 Task: Look for space in Zafarwāl, Pakistan from 7th July, 2023 to 15th July, 2023 for 6 adults in price range Rs.15000 to Rs.20000. Place can be entire place with 3 bedrooms having 3 beds and 3 bathrooms. Property type can be house, flat, guest house. Booking option can be shelf check-in. Required host language is English.
Action: Mouse moved to (448, 112)
Screenshot: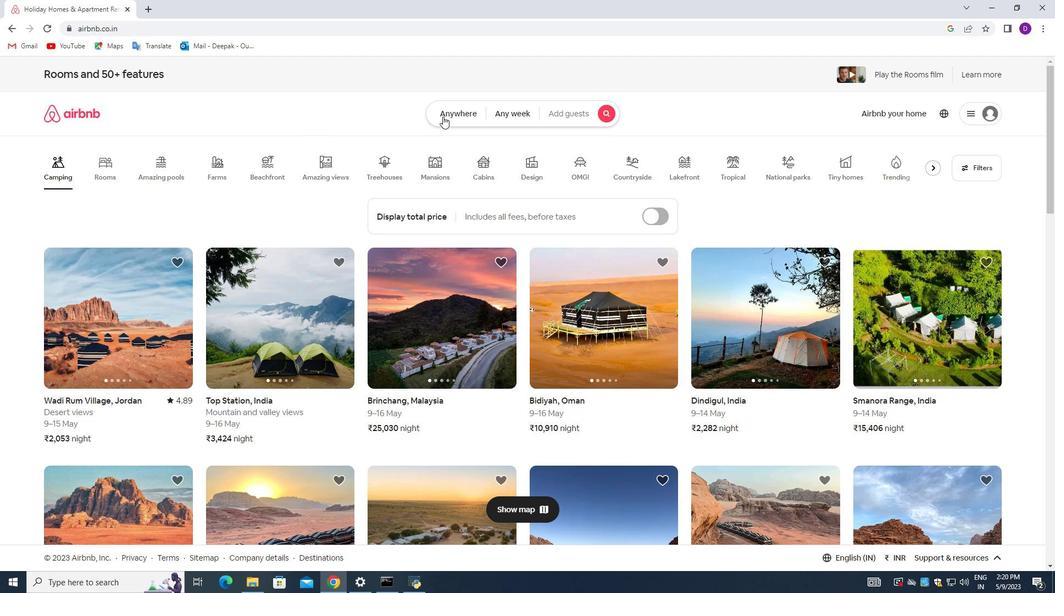 
Action: Mouse pressed left at (448, 112)
Screenshot: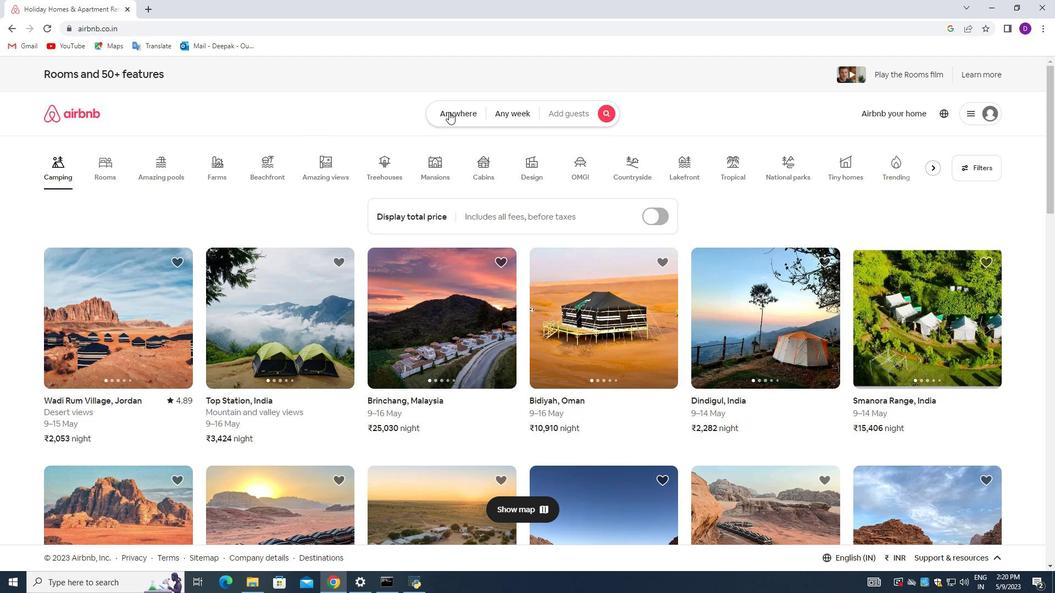 
Action: Mouse moved to (345, 158)
Screenshot: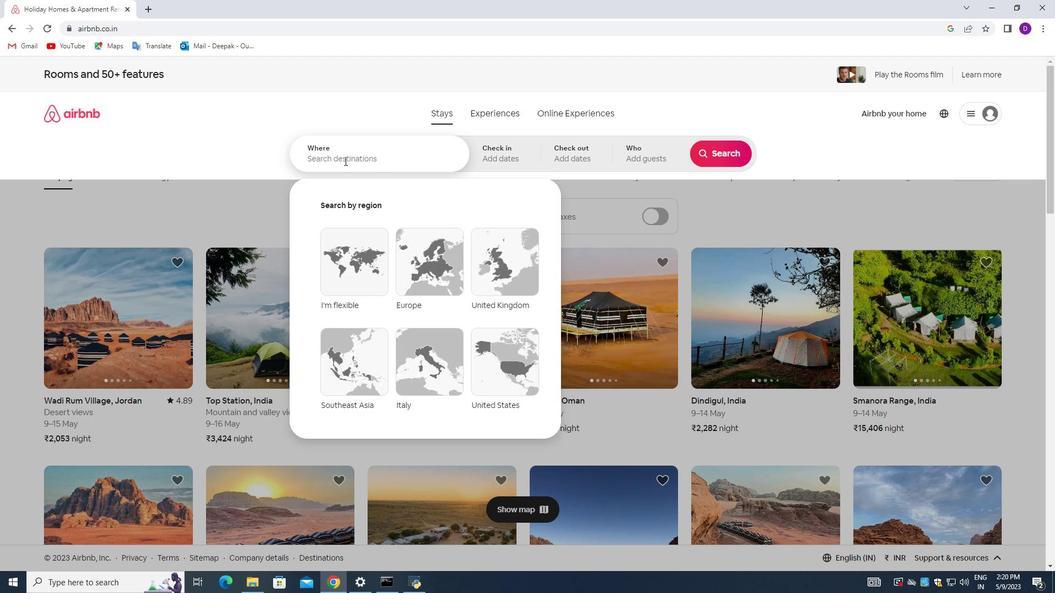
Action: Mouse pressed left at (345, 158)
Screenshot: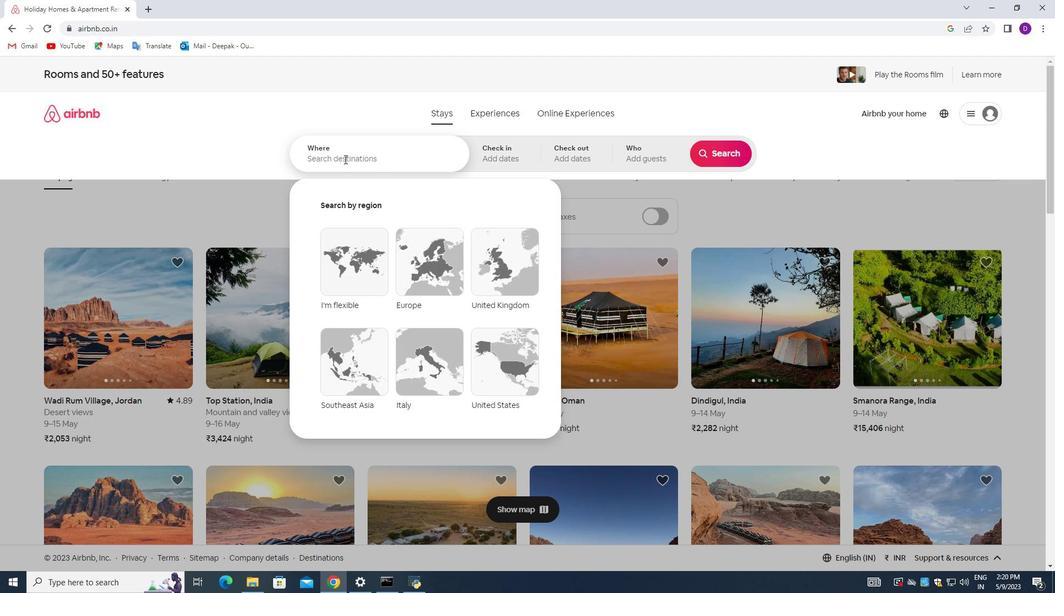 
Action: Mouse moved to (178, 246)
Screenshot: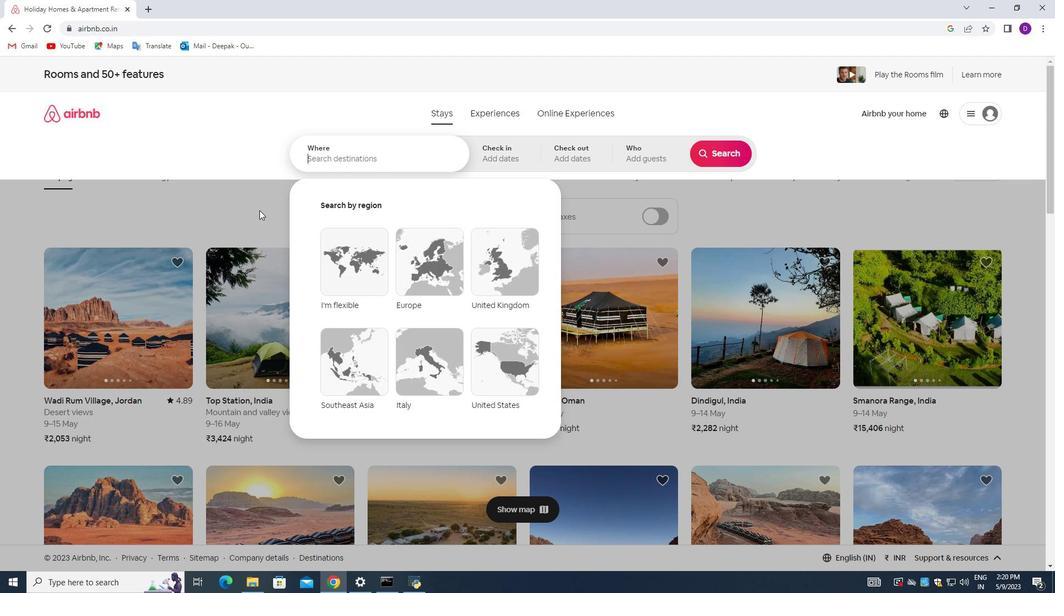 
Action: Key pressed <Key.shift_r>Zafarwal,<Key.space><Key.shift>Pakistan<Key.enter>
Screenshot: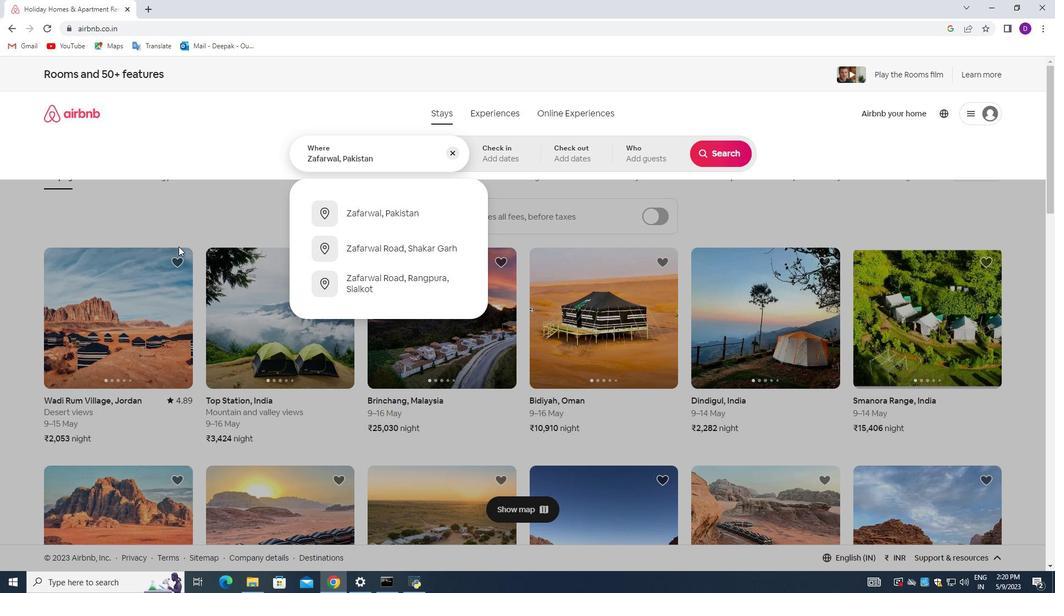 
Action: Mouse moved to (709, 243)
Screenshot: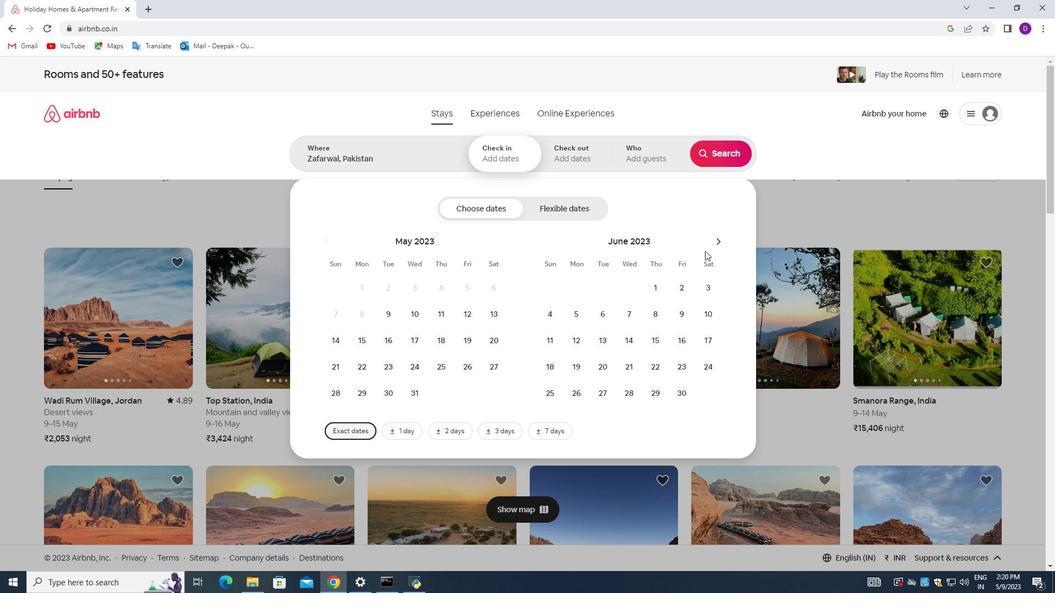 
Action: Mouse pressed left at (709, 243)
Screenshot: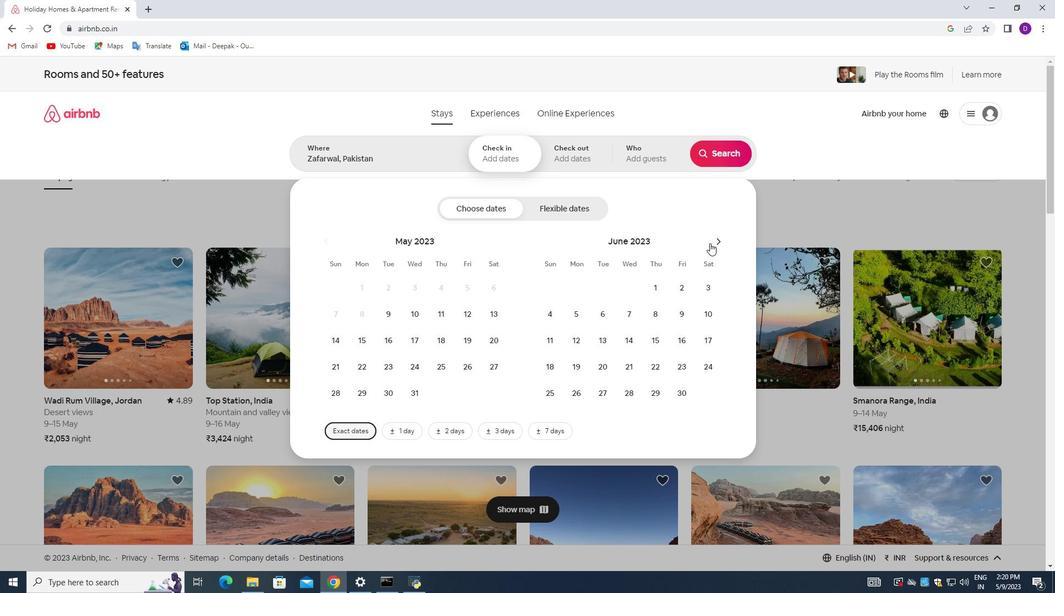 
Action: Mouse moved to (720, 244)
Screenshot: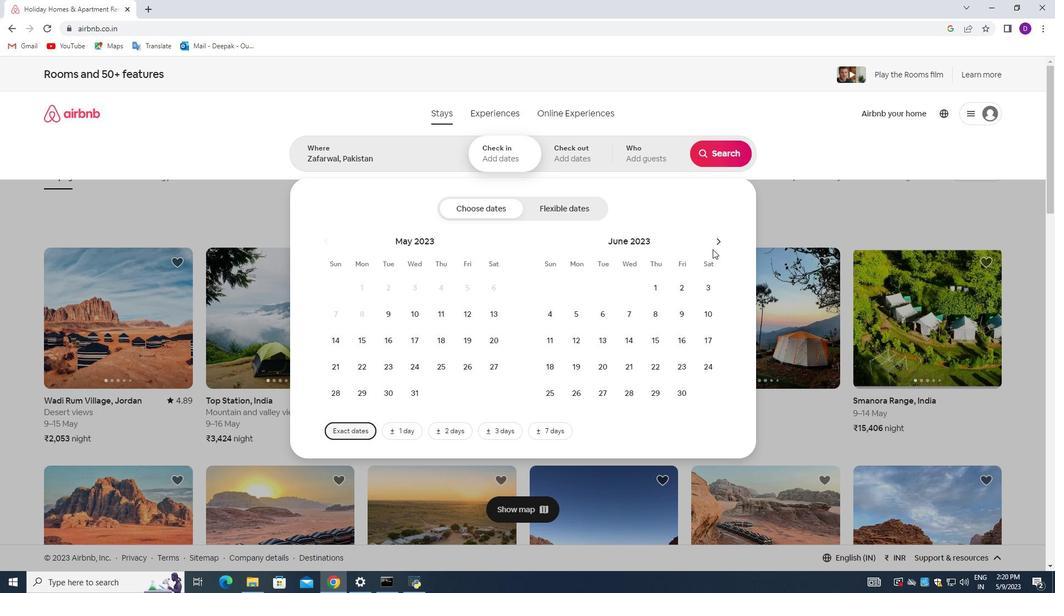 
Action: Mouse pressed left at (720, 244)
Screenshot: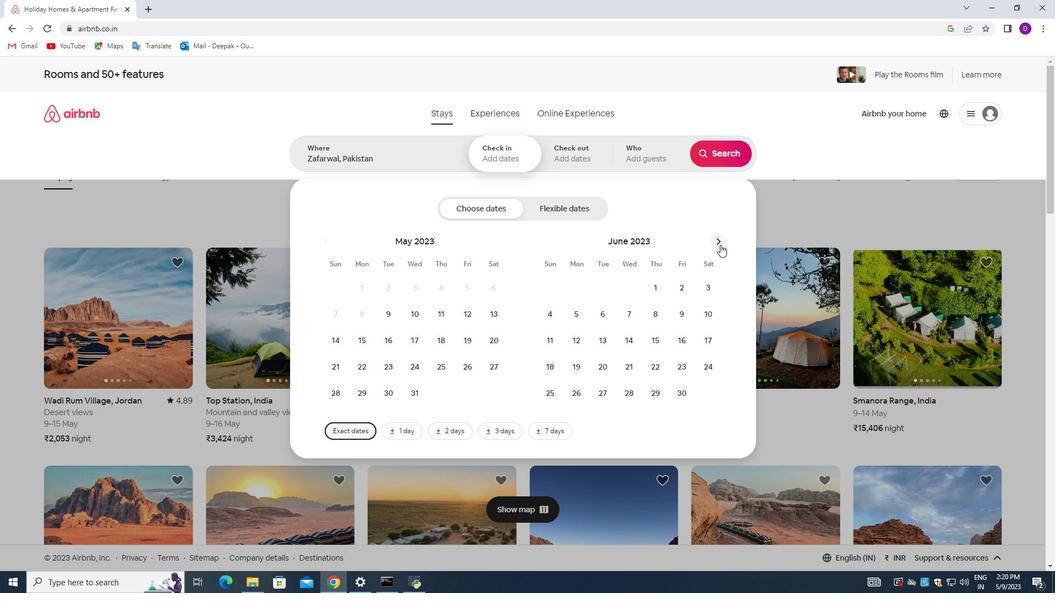 
Action: Mouse moved to (681, 312)
Screenshot: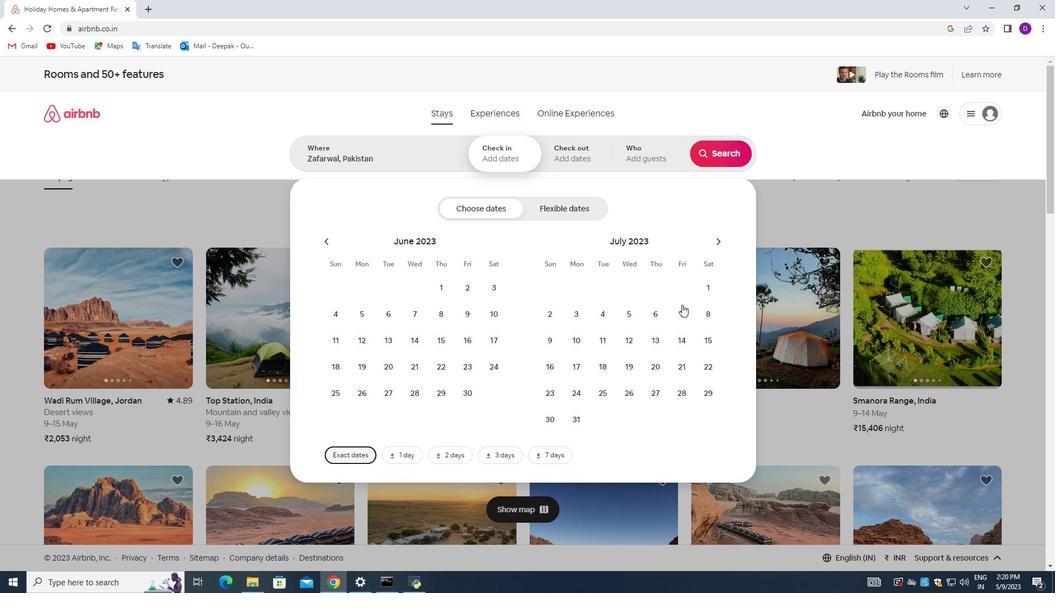 
Action: Mouse pressed left at (681, 312)
Screenshot: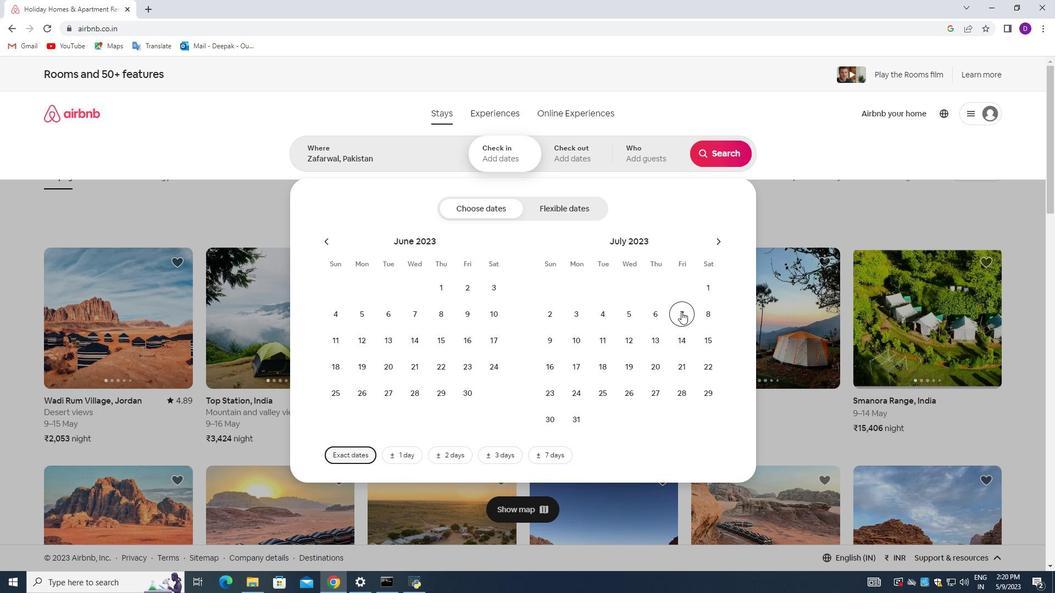 
Action: Mouse moved to (701, 337)
Screenshot: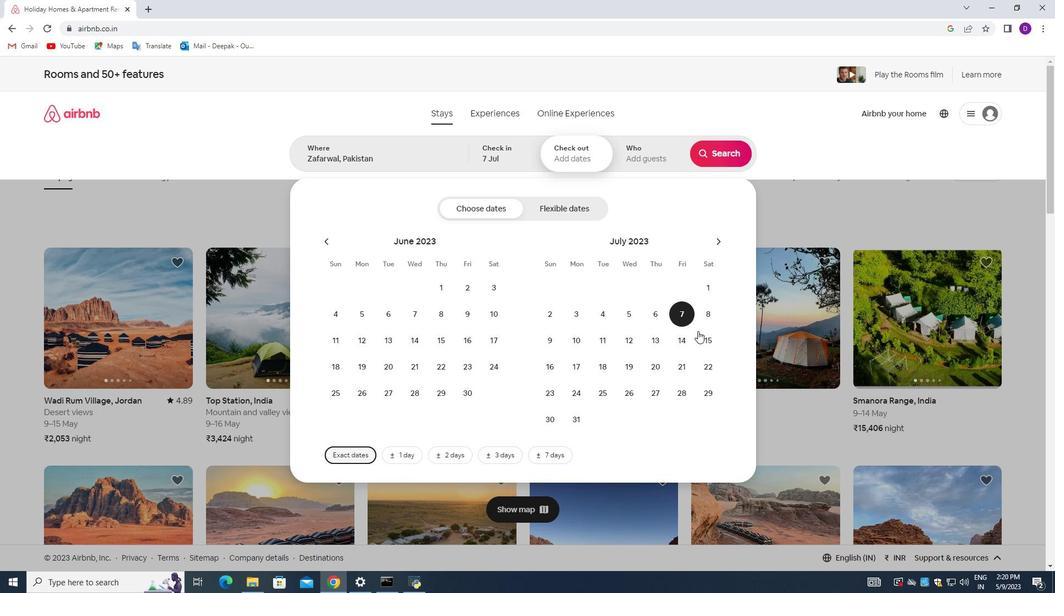 
Action: Mouse pressed left at (701, 337)
Screenshot: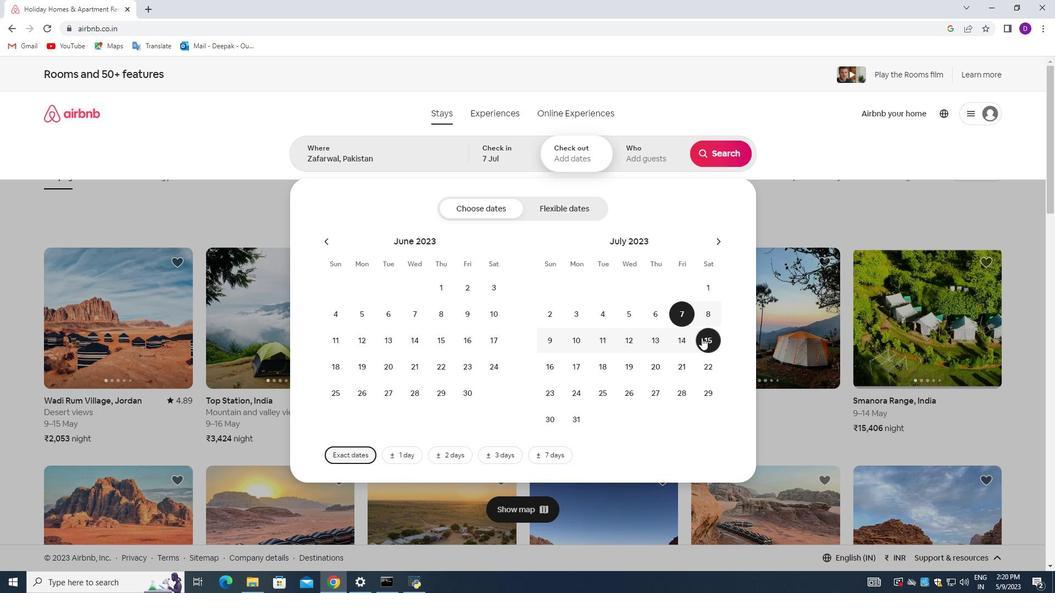 
Action: Mouse moved to (643, 157)
Screenshot: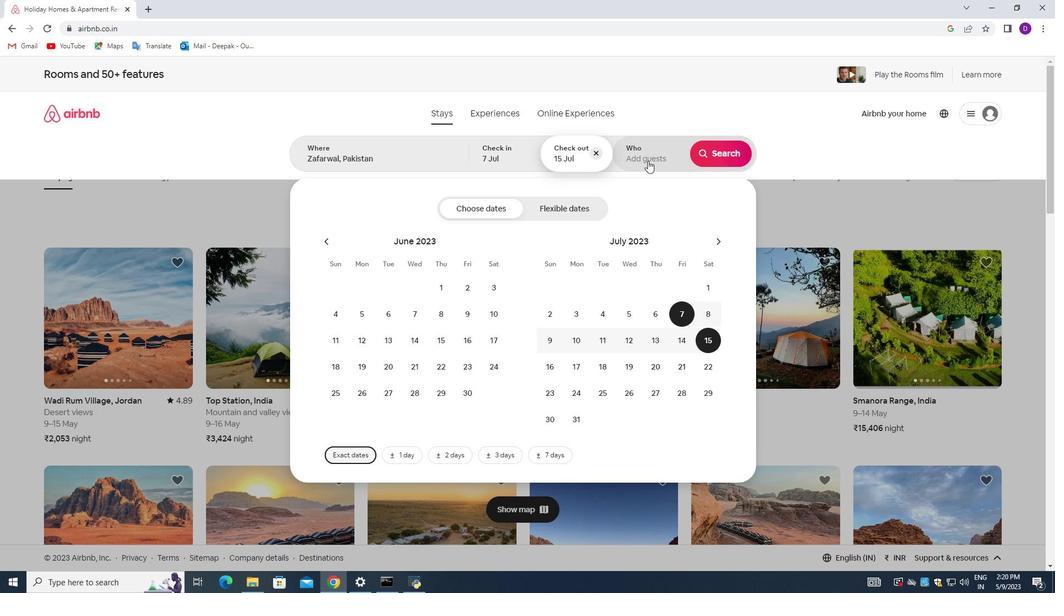 
Action: Mouse pressed left at (643, 157)
Screenshot: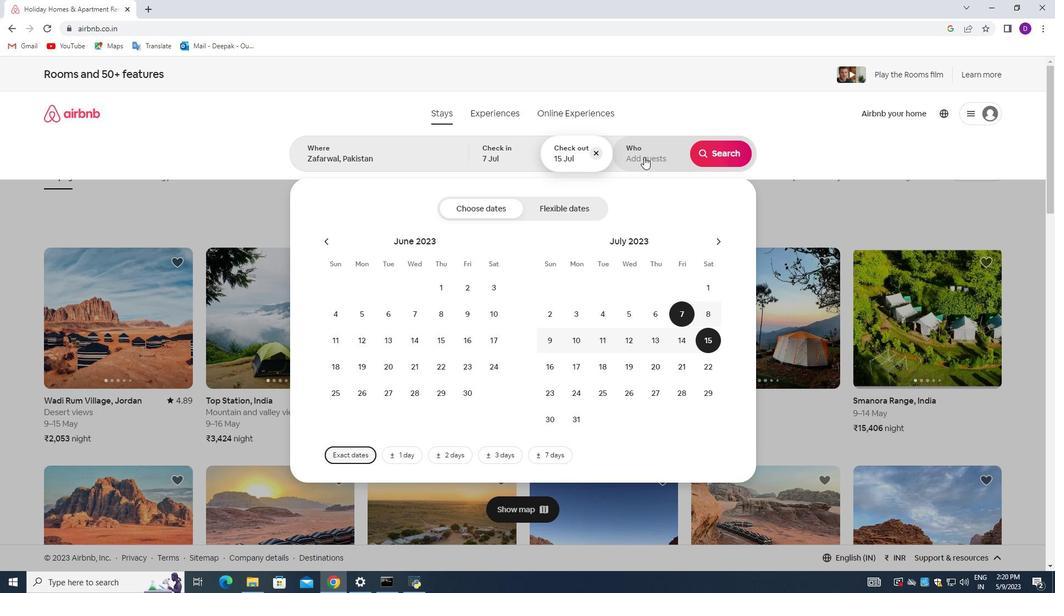 
Action: Mouse moved to (721, 211)
Screenshot: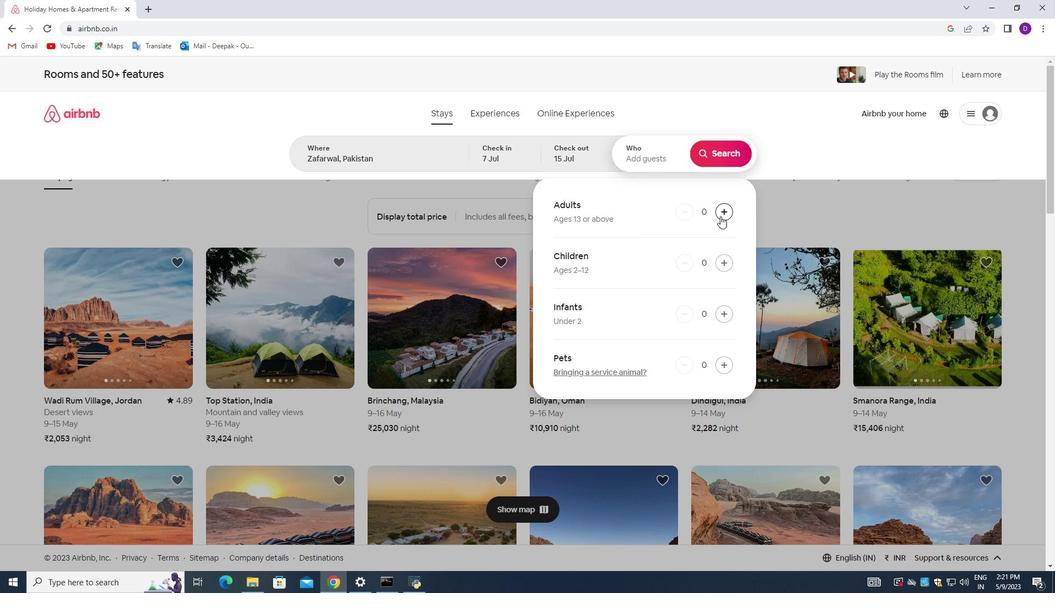 
Action: Mouse pressed left at (721, 211)
Screenshot: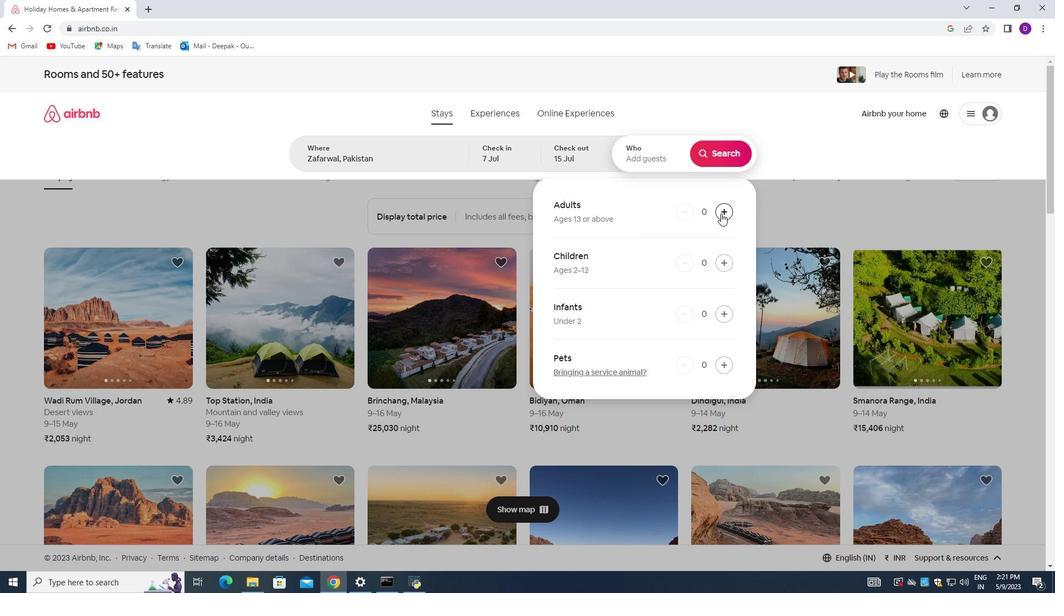 
Action: Mouse pressed left at (721, 211)
Screenshot: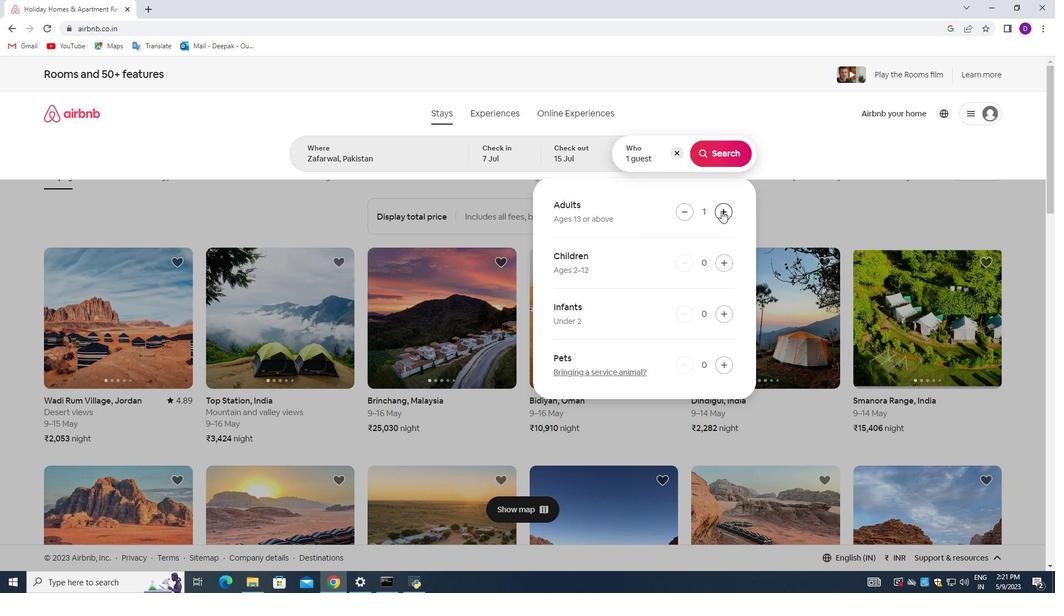 
Action: Mouse pressed left at (721, 211)
Screenshot: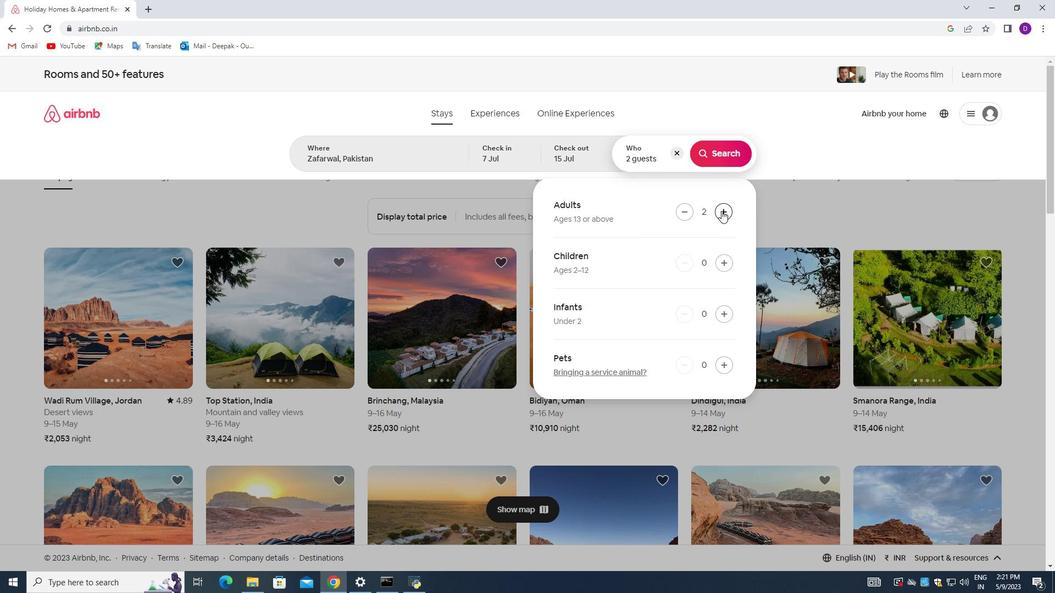 
Action: Mouse pressed left at (721, 211)
Screenshot: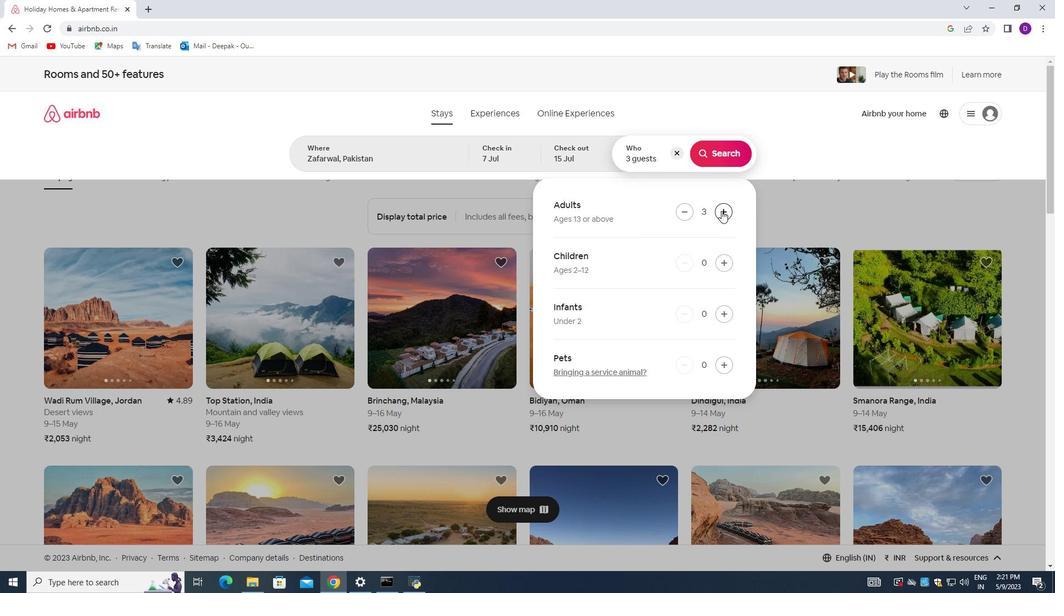 
Action: Mouse pressed left at (721, 211)
Screenshot: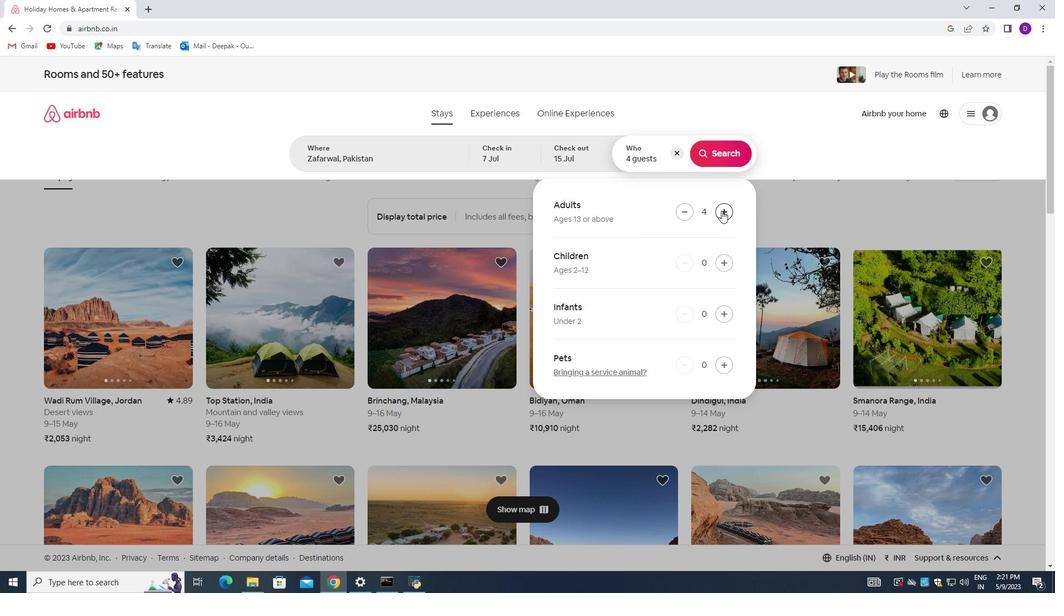 
Action: Mouse pressed left at (721, 211)
Screenshot: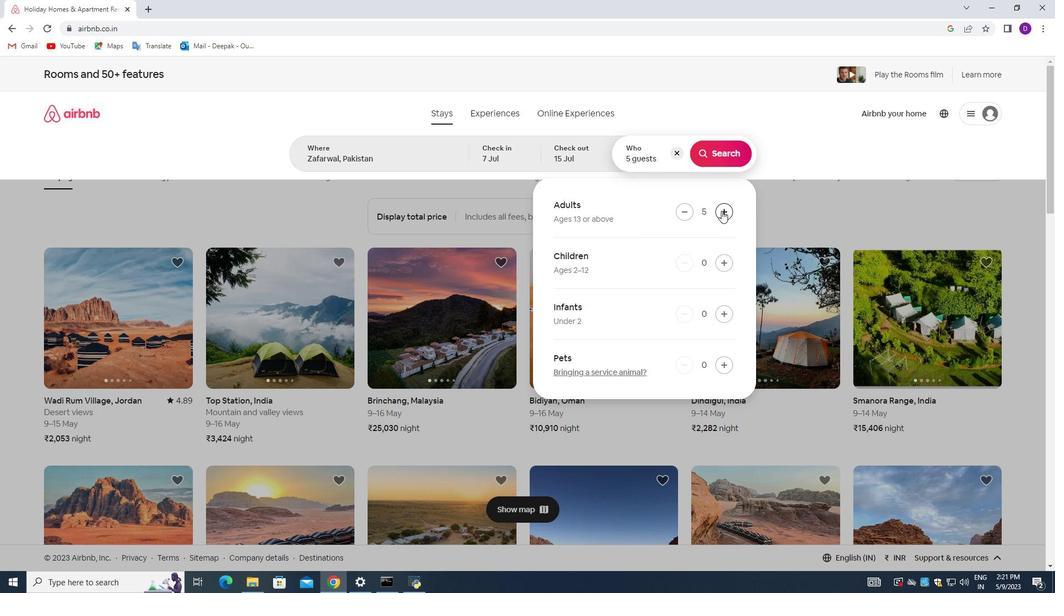 
Action: Mouse moved to (725, 146)
Screenshot: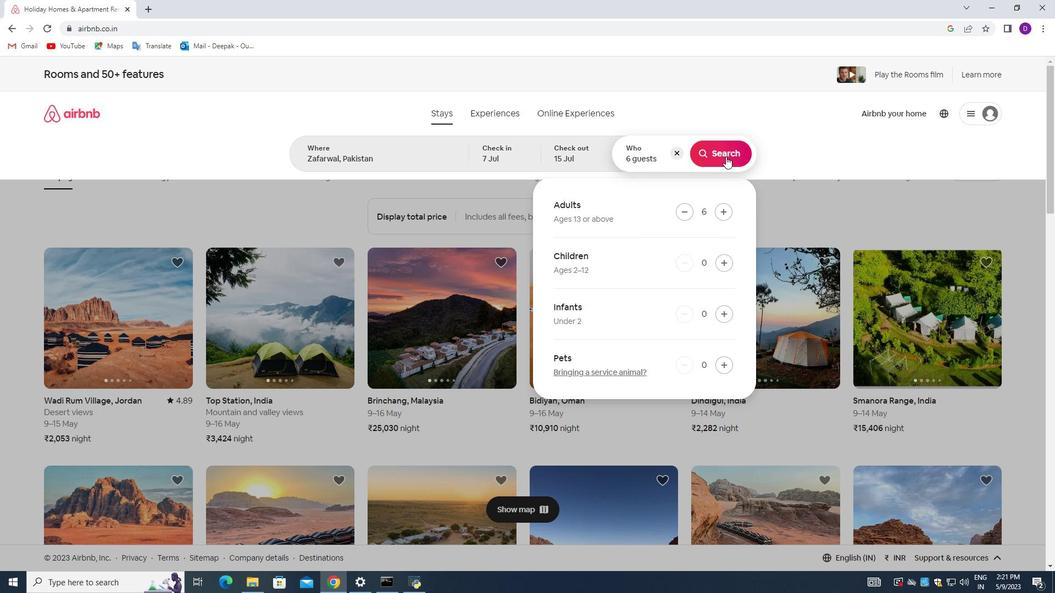
Action: Mouse pressed left at (725, 146)
Screenshot: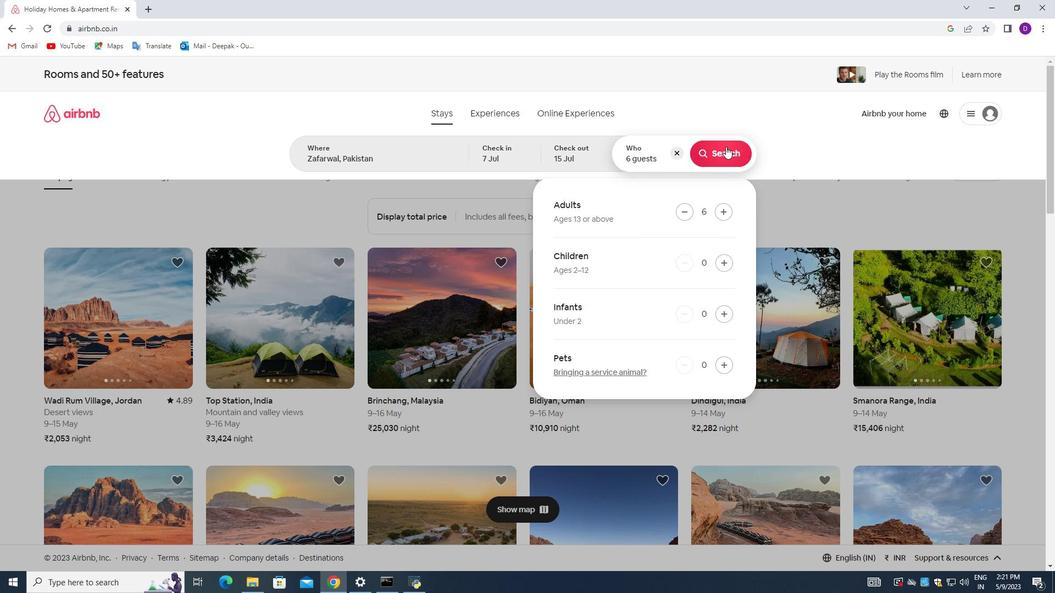 
Action: Mouse moved to (995, 120)
Screenshot: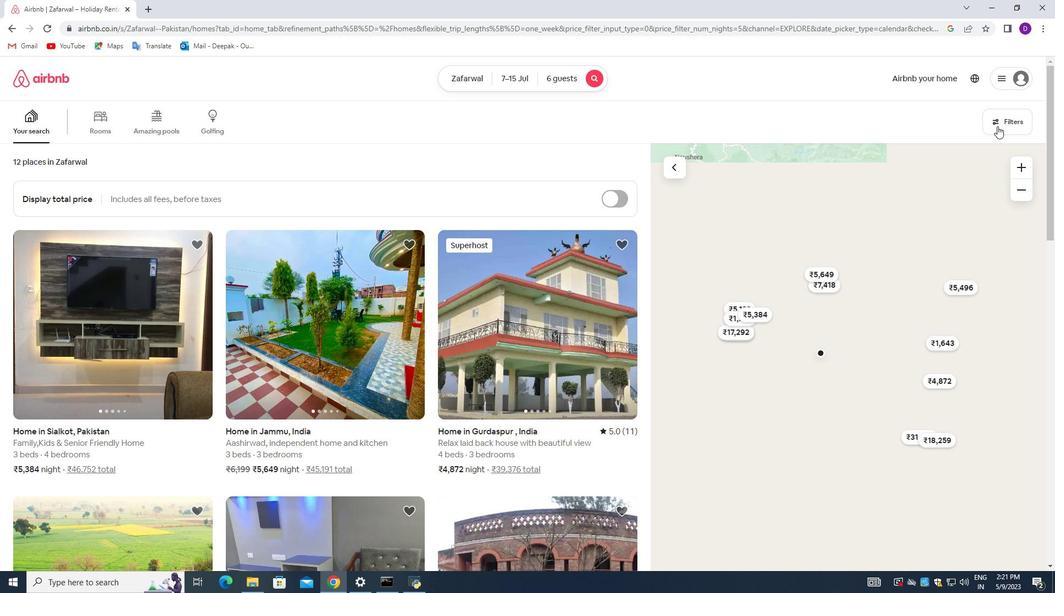 
Action: Mouse pressed left at (995, 120)
Screenshot: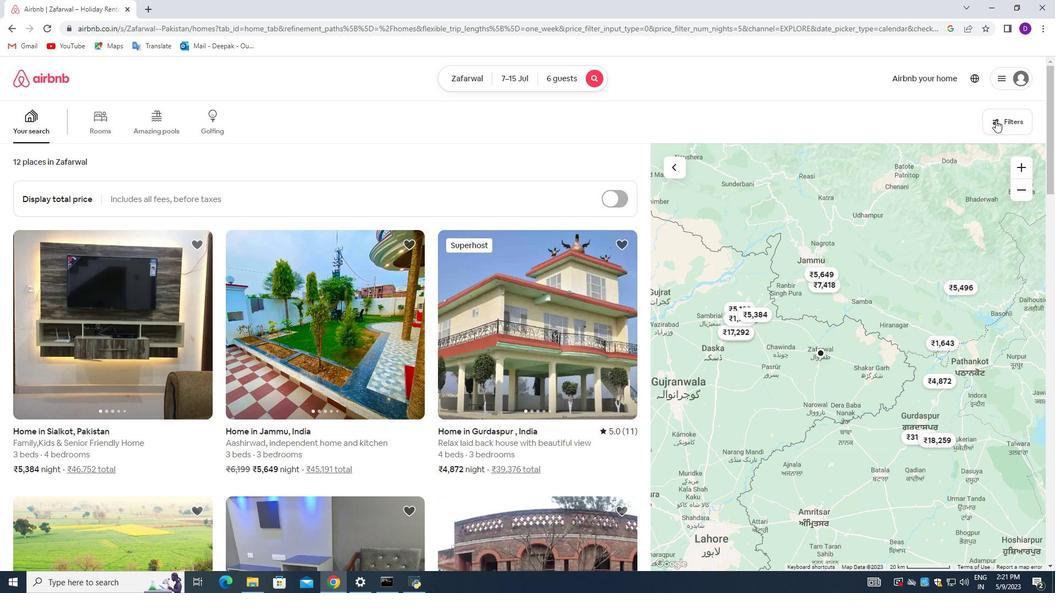 
Action: Mouse moved to (399, 397)
Screenshot: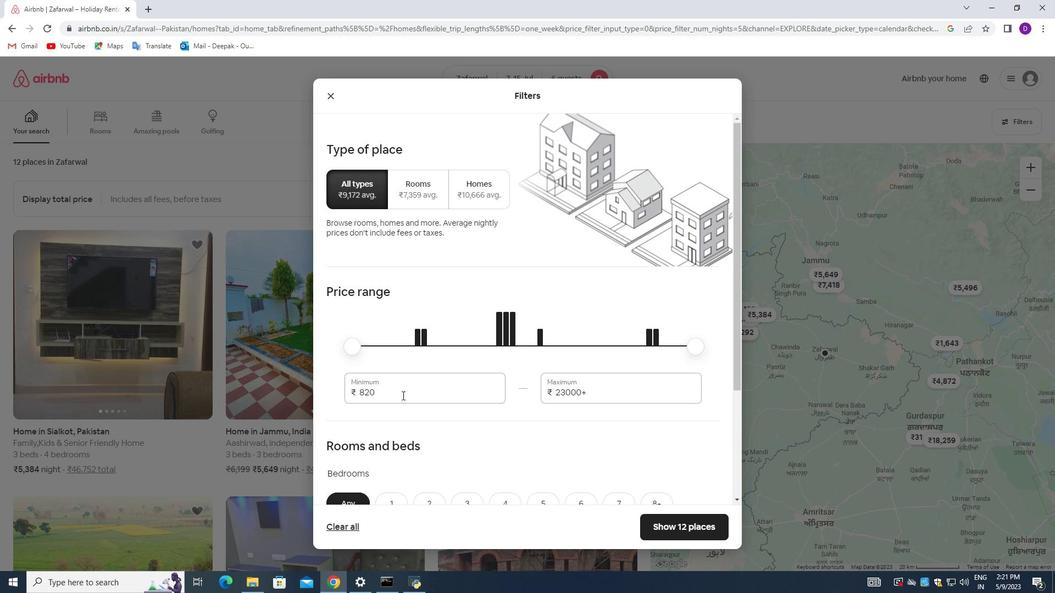 
Action: Mouse pressed left at (399, 397)
Screenshot: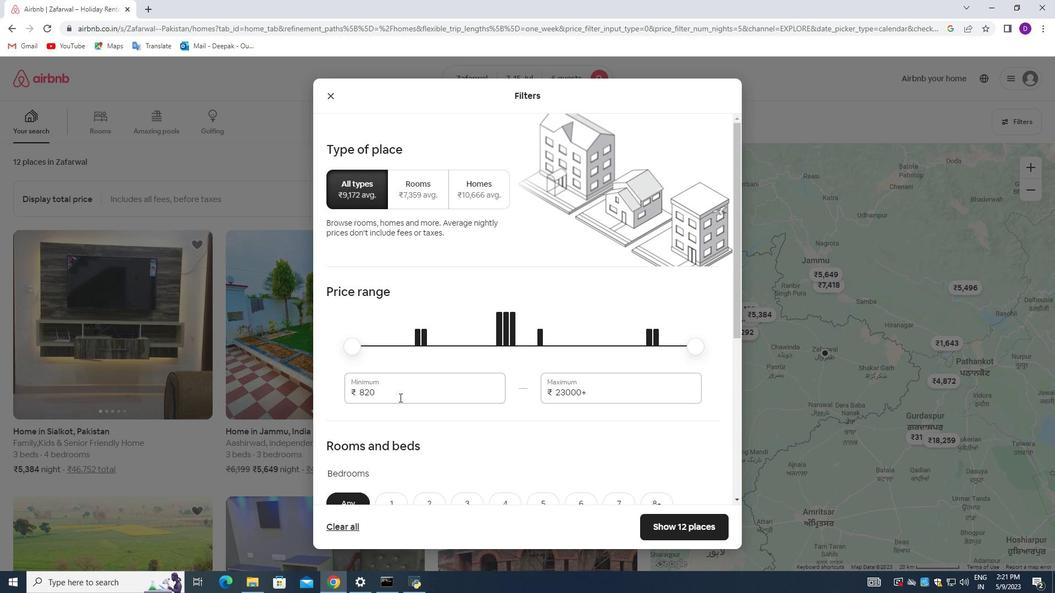 
Action: Mouse pressed left at (399, 397)
Screenshot: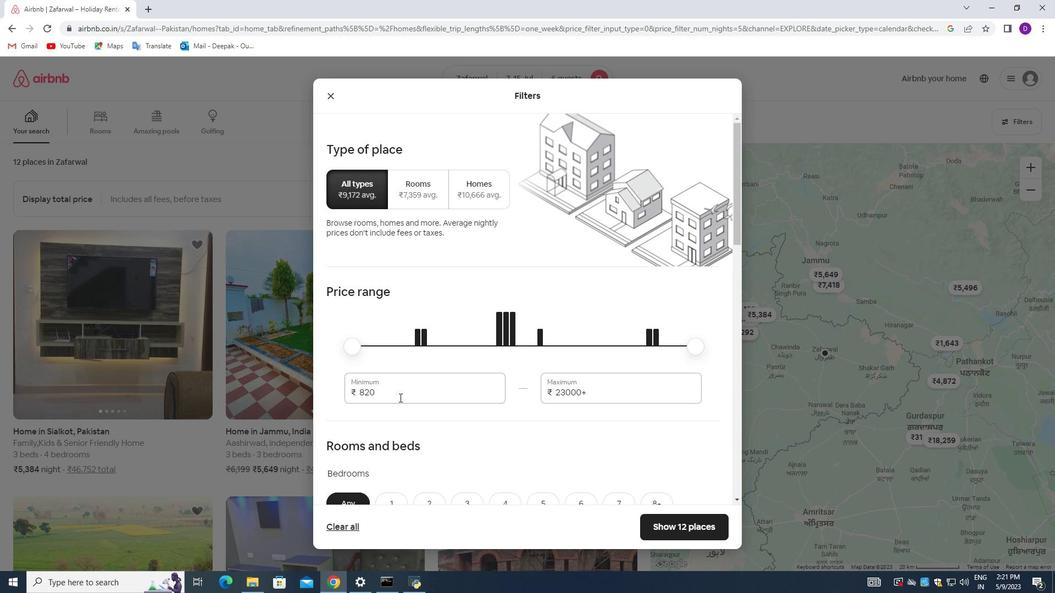 
Action: Mouse moved to (399, 397)
Screenshot: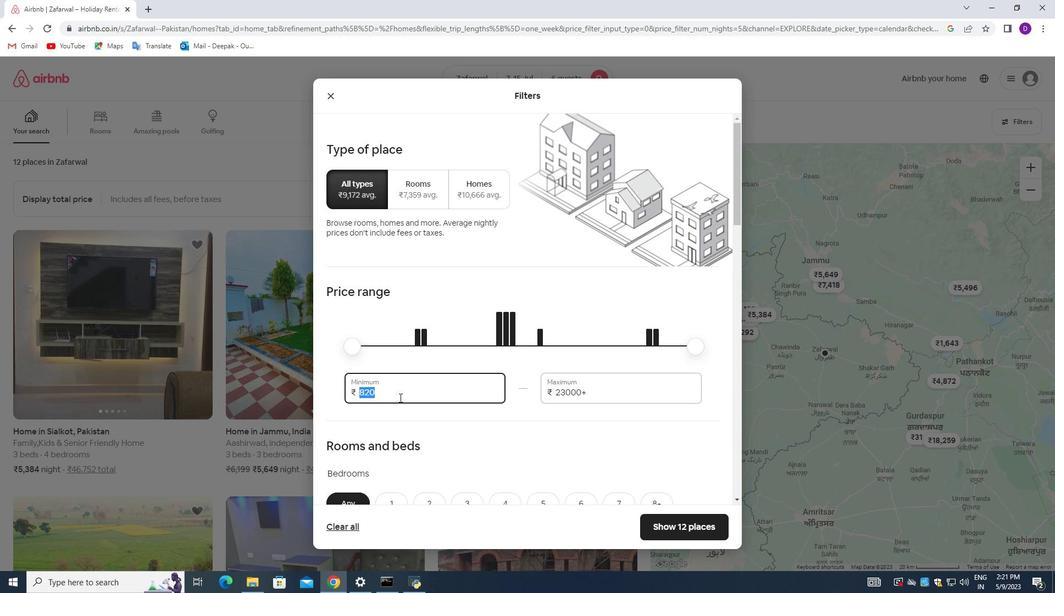 
Action: Key pressed 15000<Key.tab>20000
Screenshot: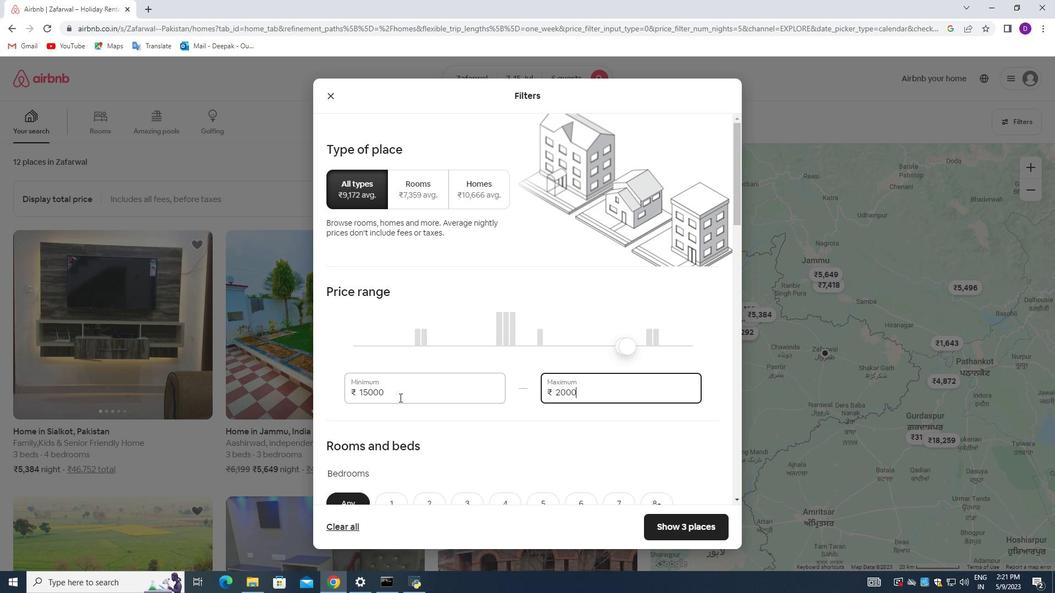 
Action: Mouse moved to (518, 400)
Screenshot: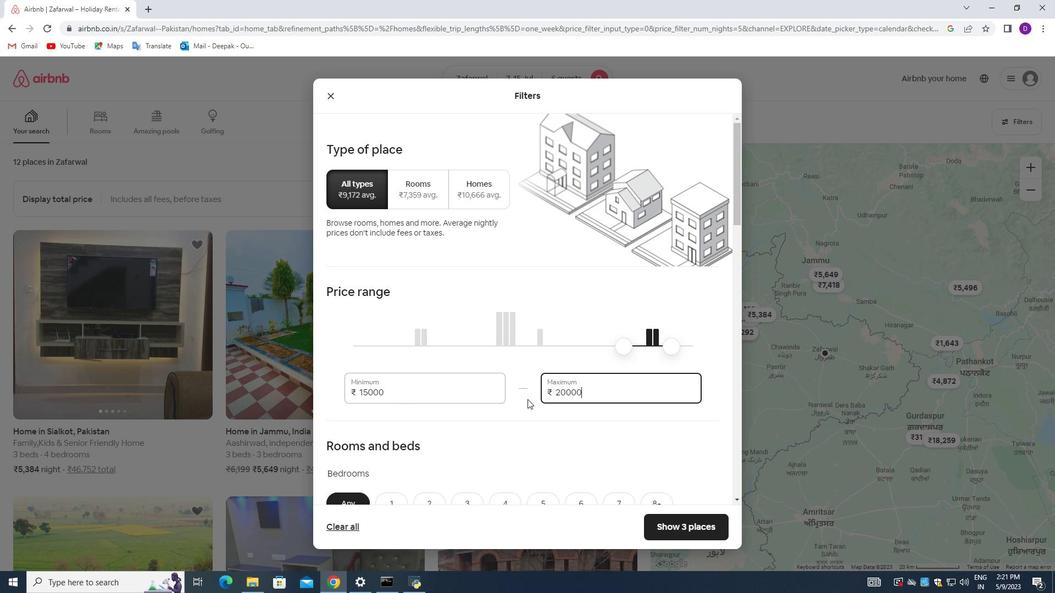 
Action: Mouse scrolled (518, 399) with delta (0, 0)
Screenshot: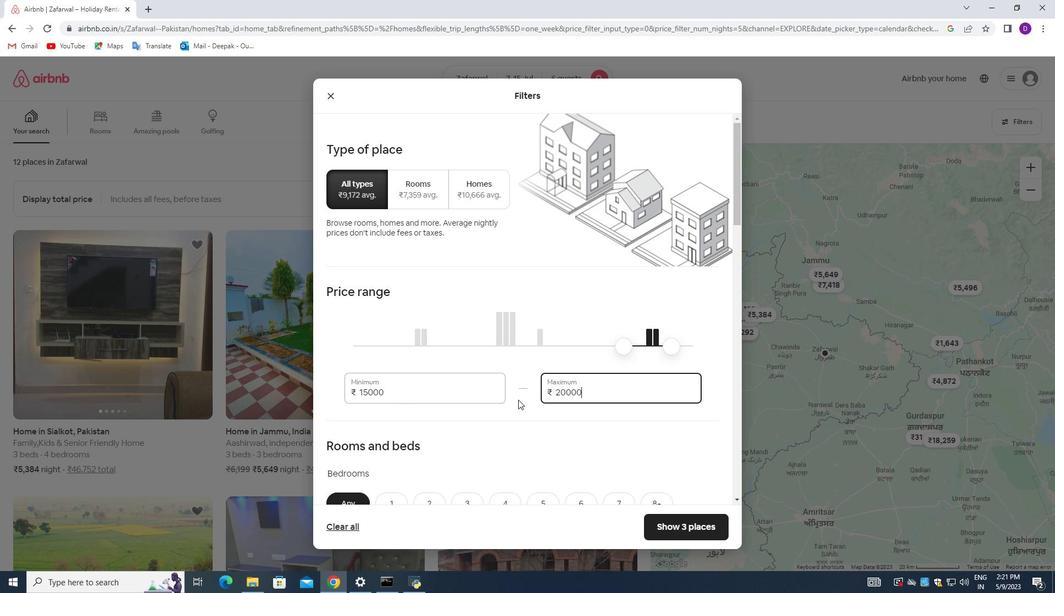 
Action: Mouse moved to (518, 400)
Screenshot: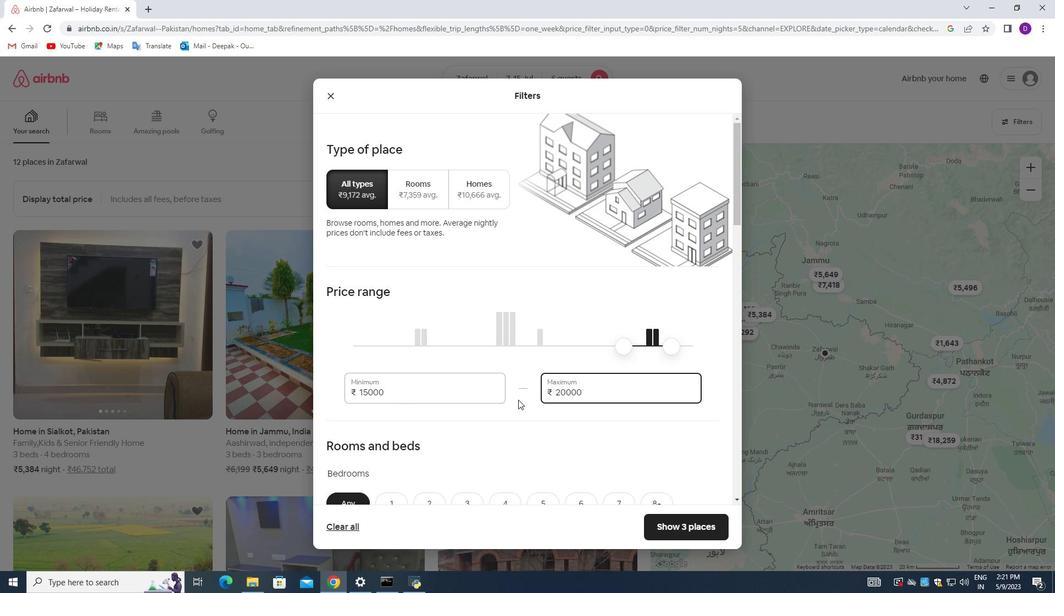
Action: Mouse scrolled (518, 399) with delta (0, 0)
Screenshot: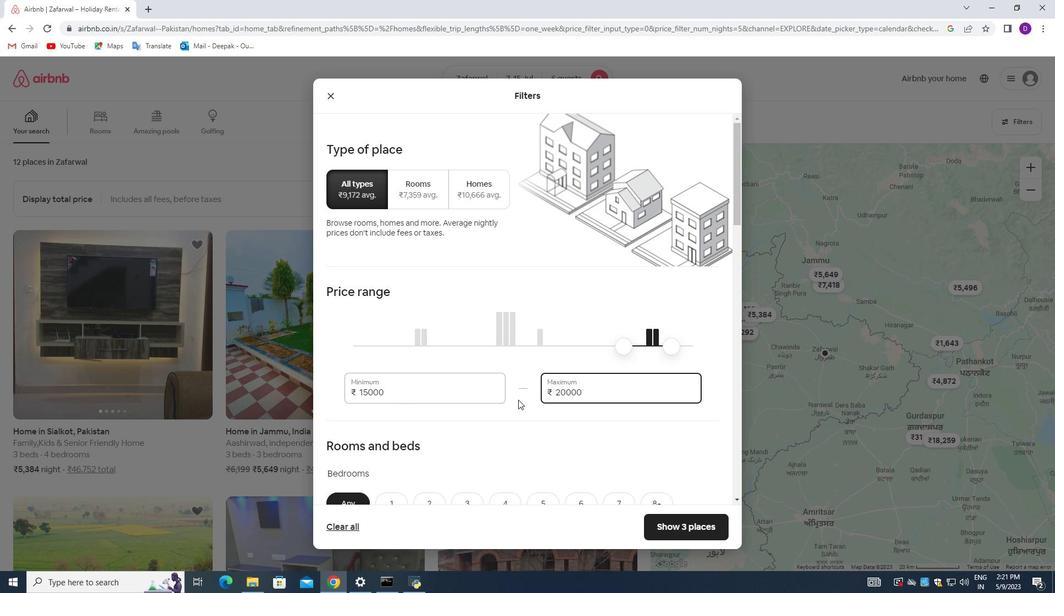 
Action: Mouse moved to (469, 342)
Screenshot: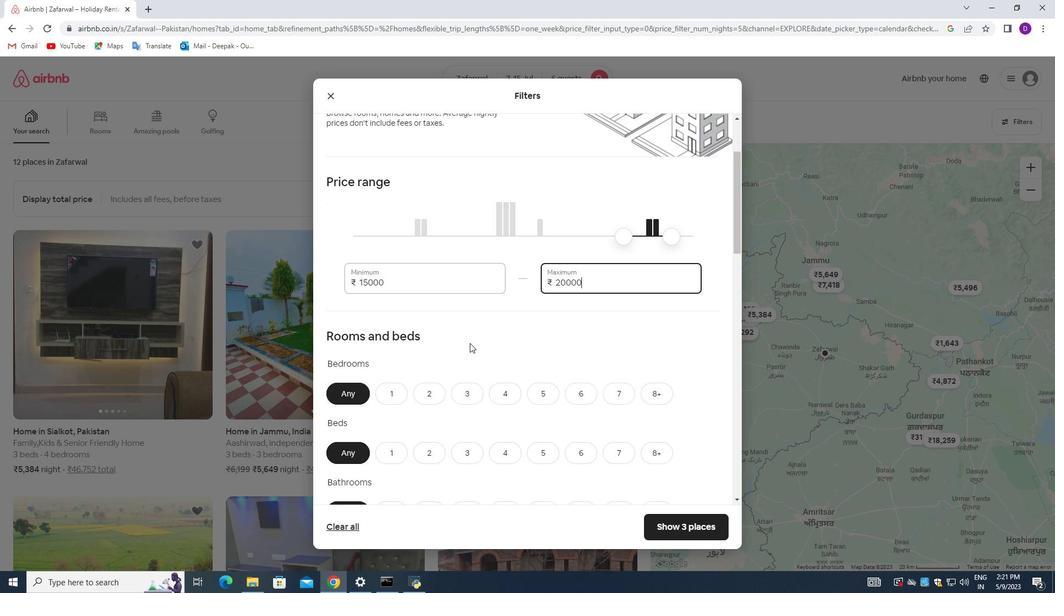 
Action: Mouse scrolled (469, 342) with delta (0, 0)
Screenshot: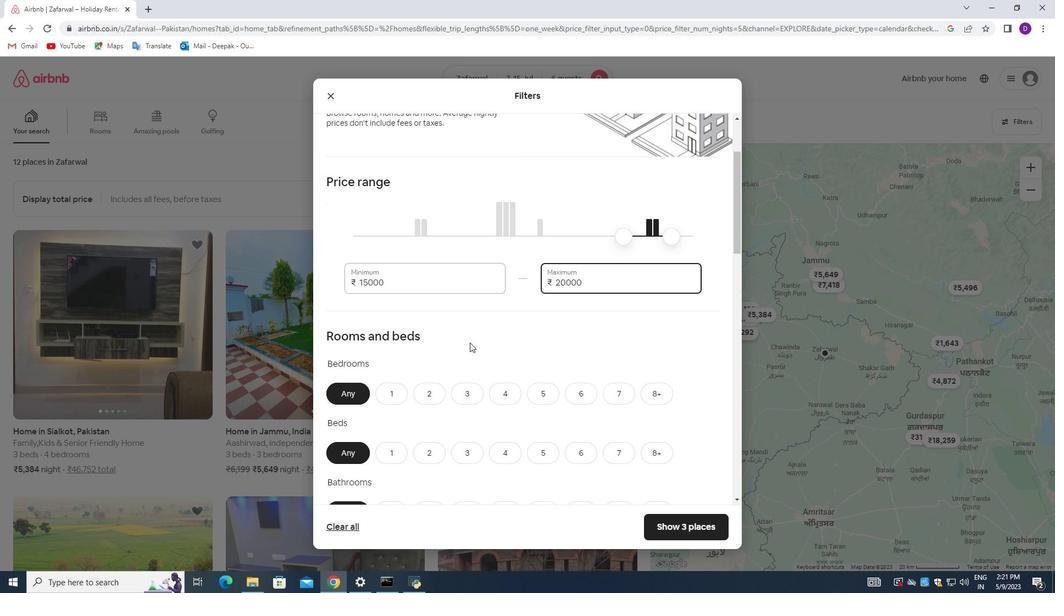 
Action: Mouse moved to (453, 358)
Screenshot: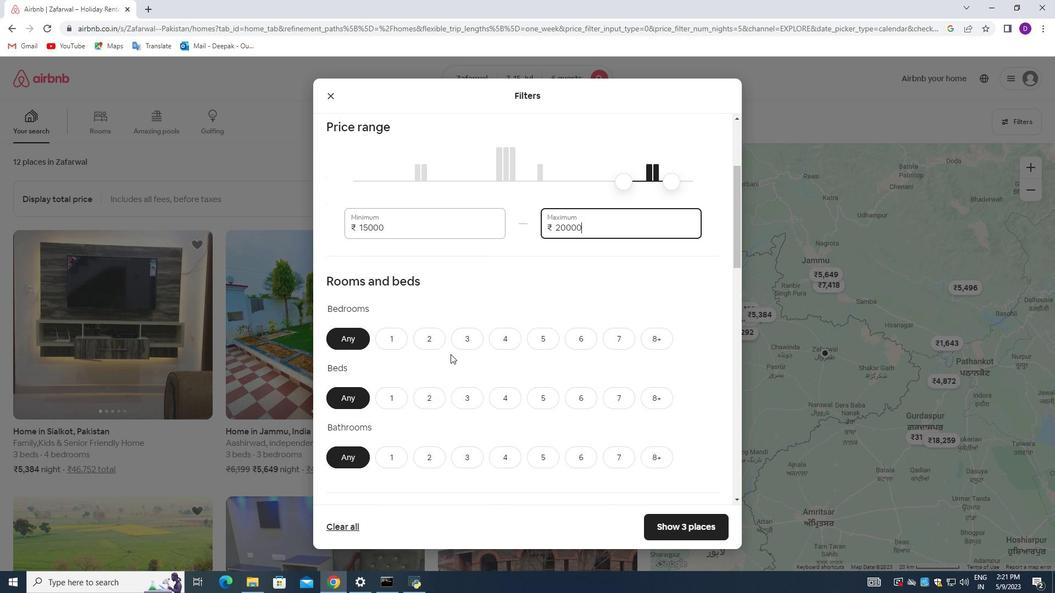 
Action: Mouse scrolled (453, 357) with delta (0, 0)
Screenshot: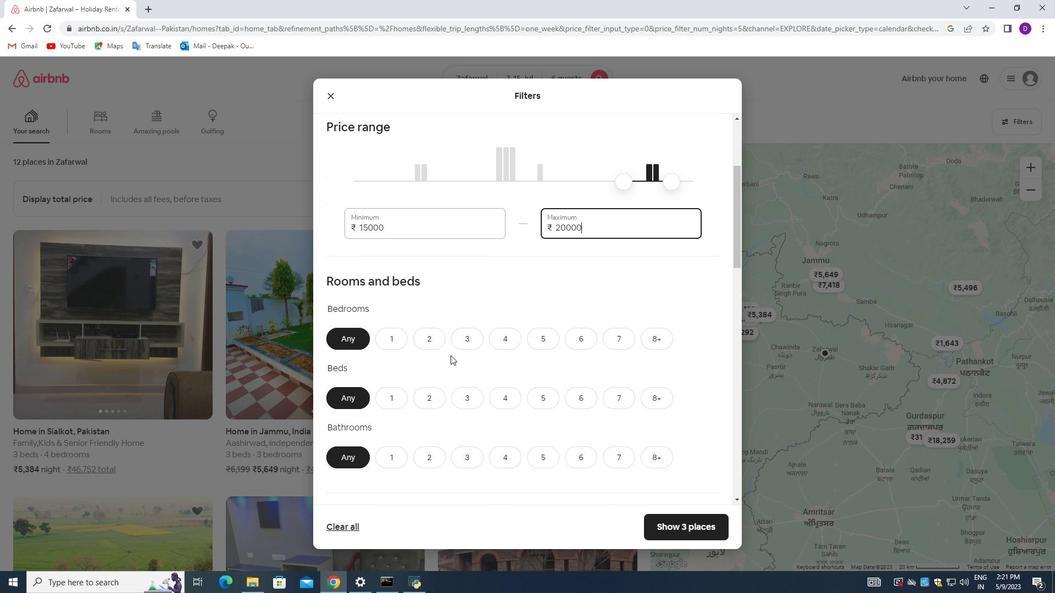 
Action: Mouse moved to (461, 285)
Screenshot: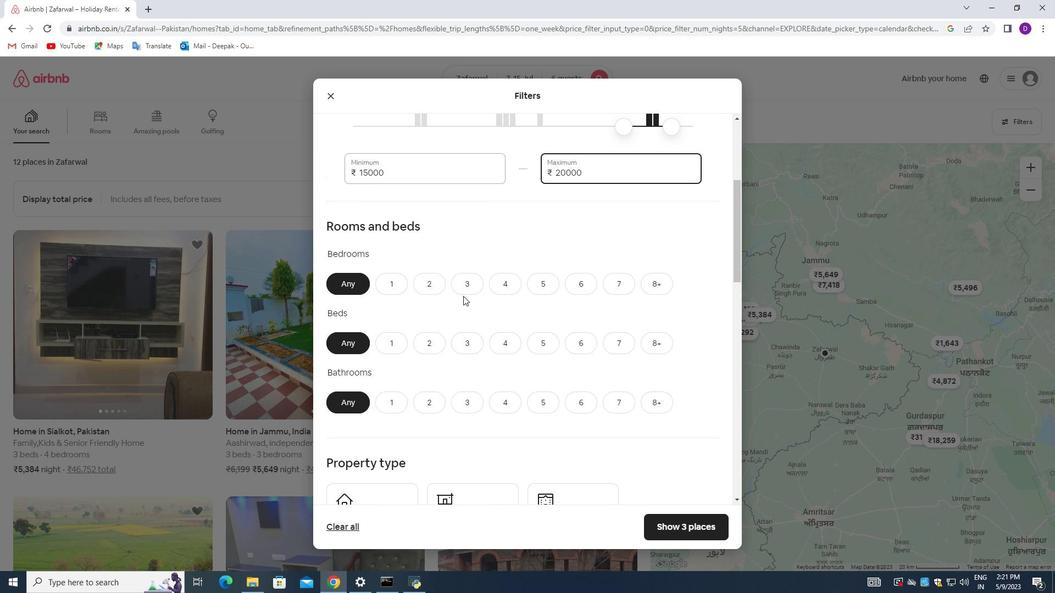 
Action: Mouse pressed left at (461, 285)
Screenshot: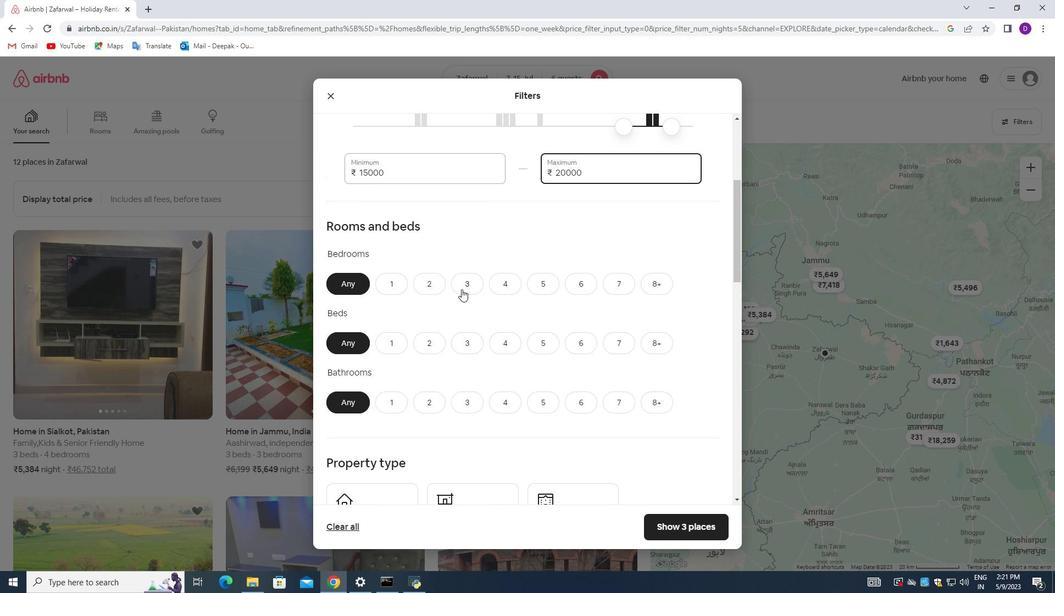 
Action: Mouse moved to (464, 344)
Screenshot: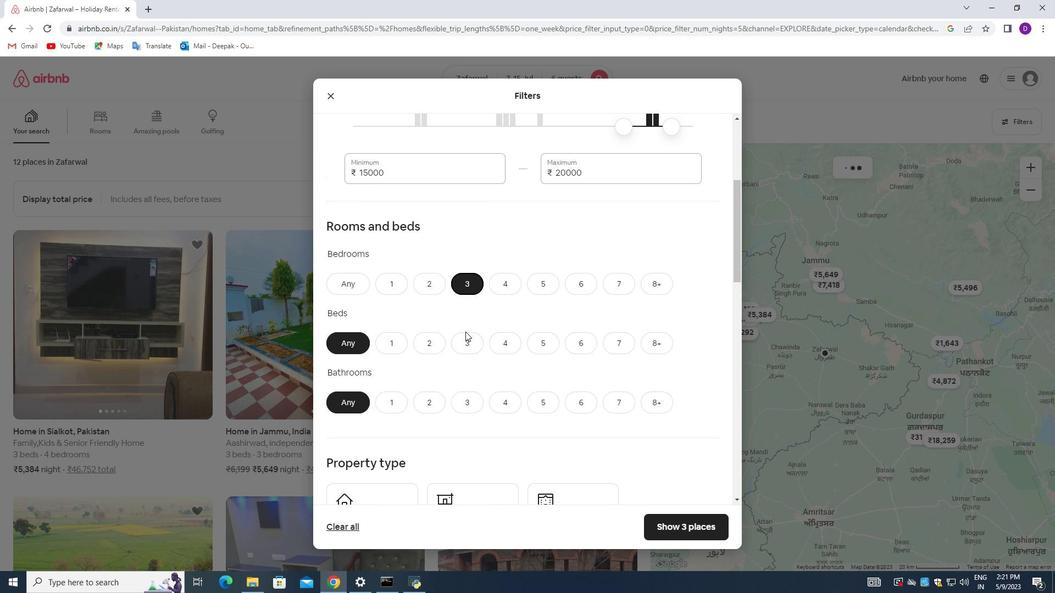 
Action: Mouse pressed left at (464, 344)
Screenshot: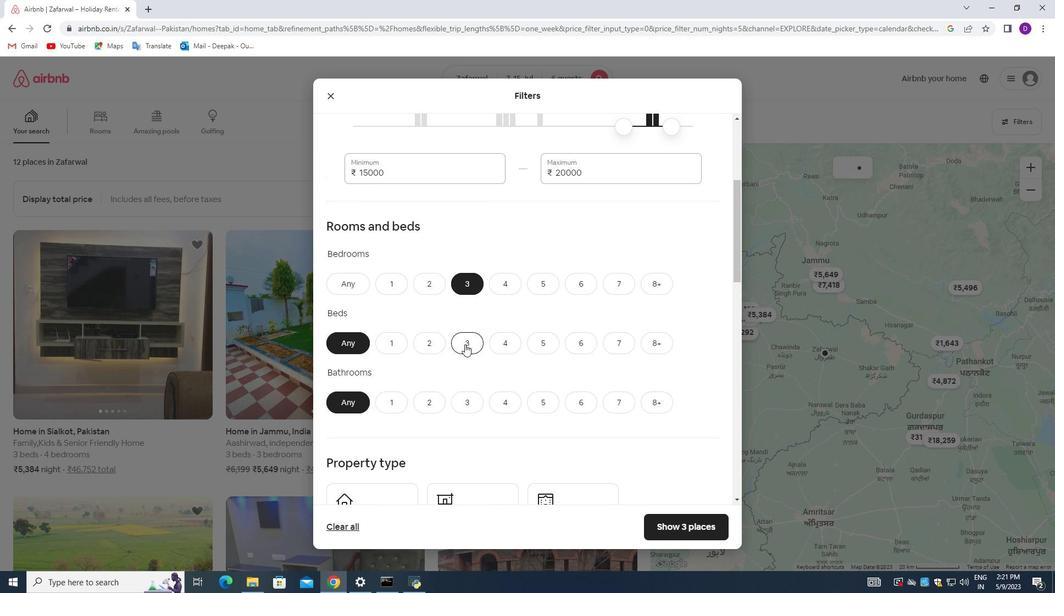 
Action: Mouse moved to (472, 408)
Screenshot: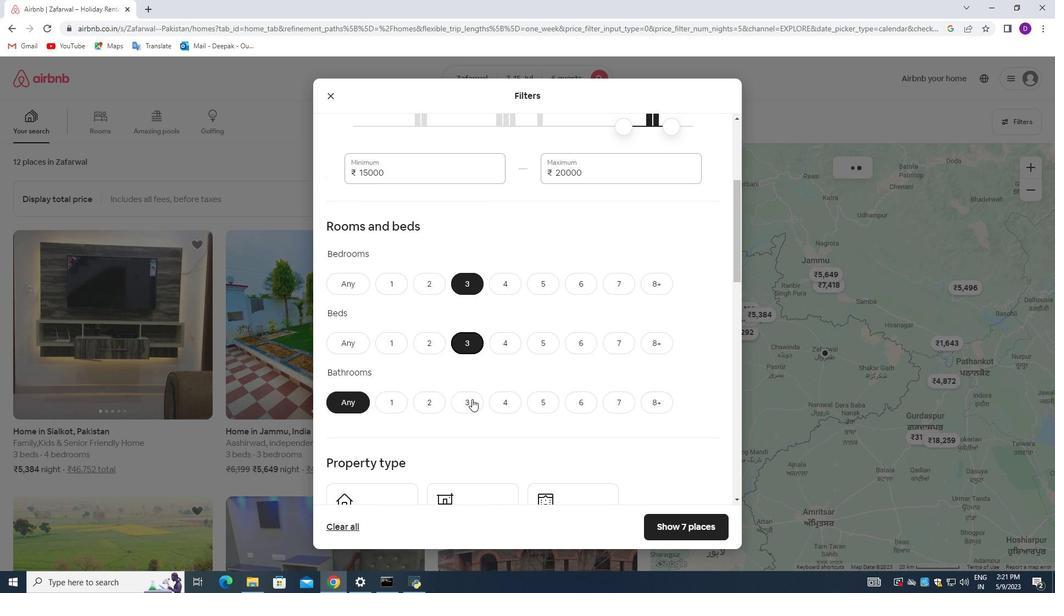 
Action: Mouse pressed left at (472, 408)
Screenshot: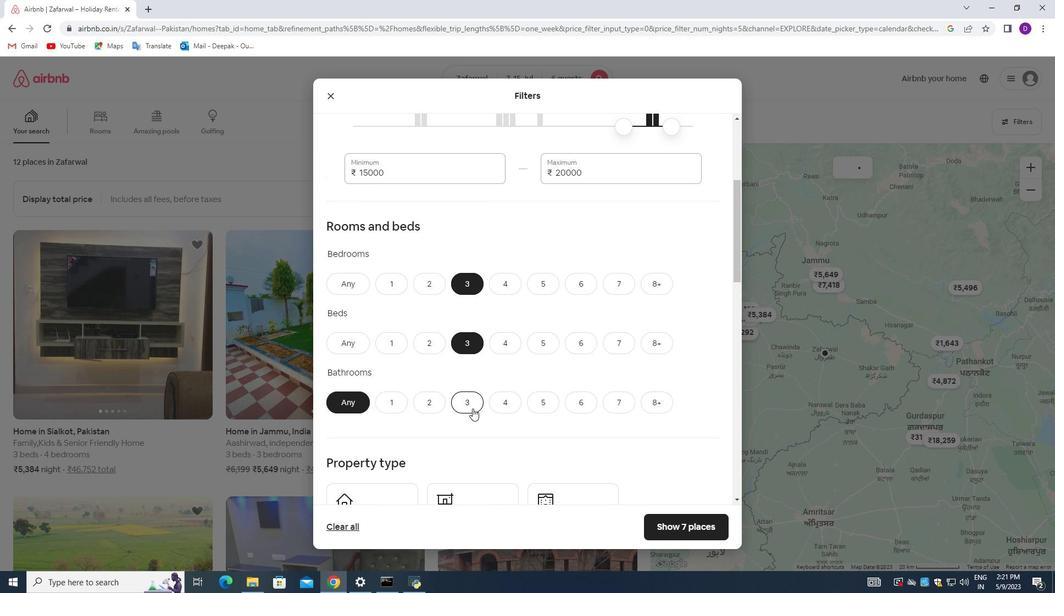 
Action: Mouse moved to (480, 321)
Screenshot: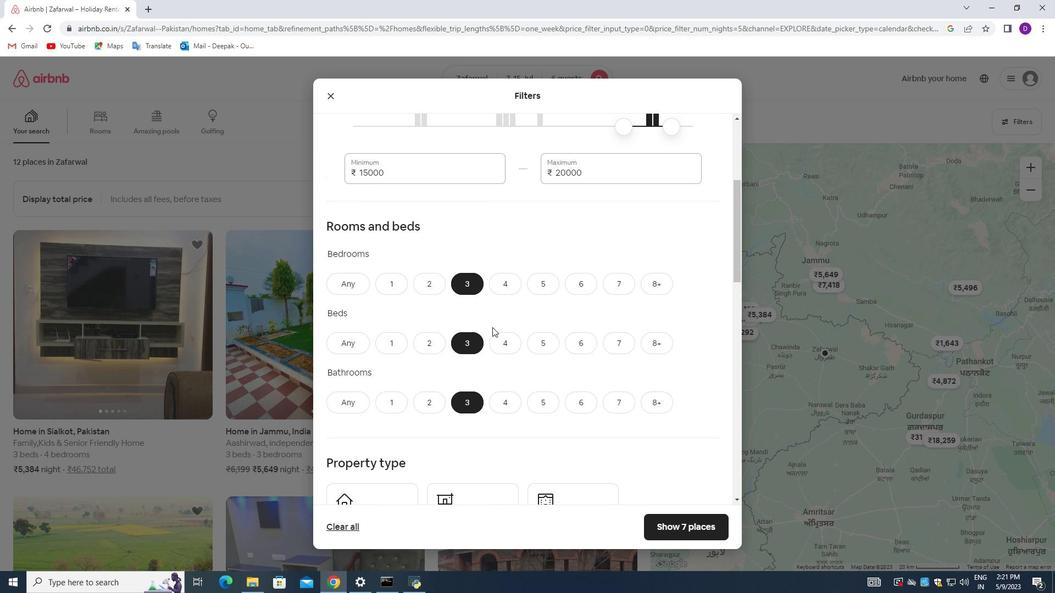 
Action: Mouse scrolled (480, 321) with delta (0, 0)
Screenshot: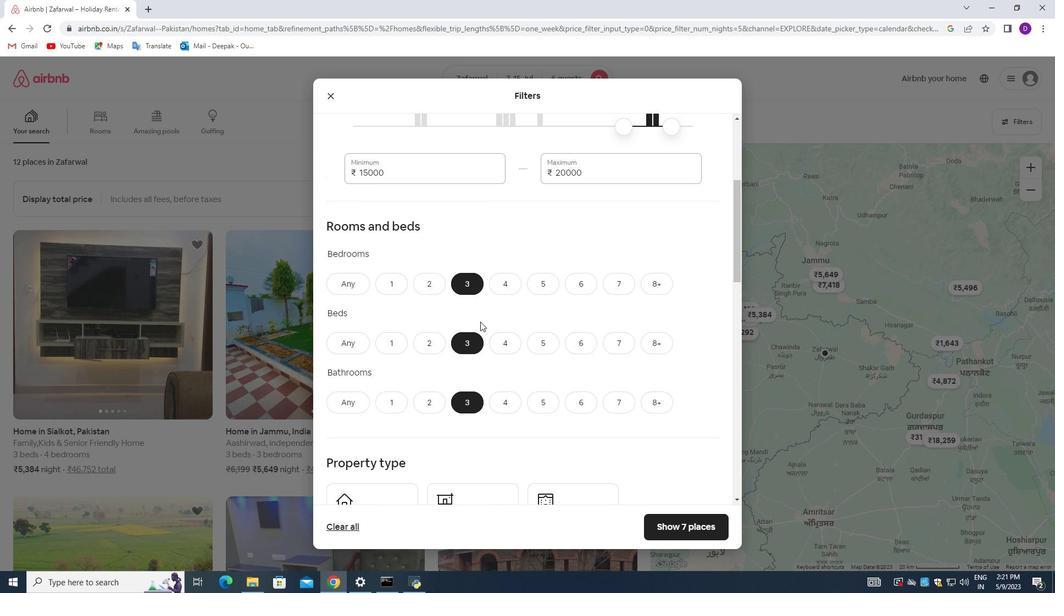 
Action: Mouse scrolled (480, 321) with delta (0, 0)
Screenshot: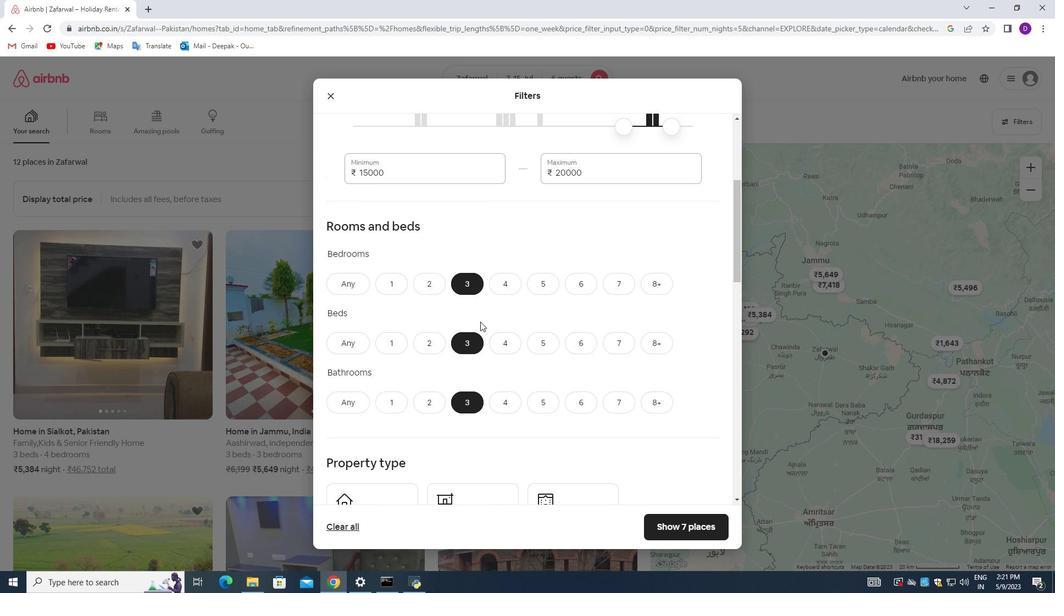 
Action: Mouse scrolled (480, 321) with delta (0, 0)
Screenshot: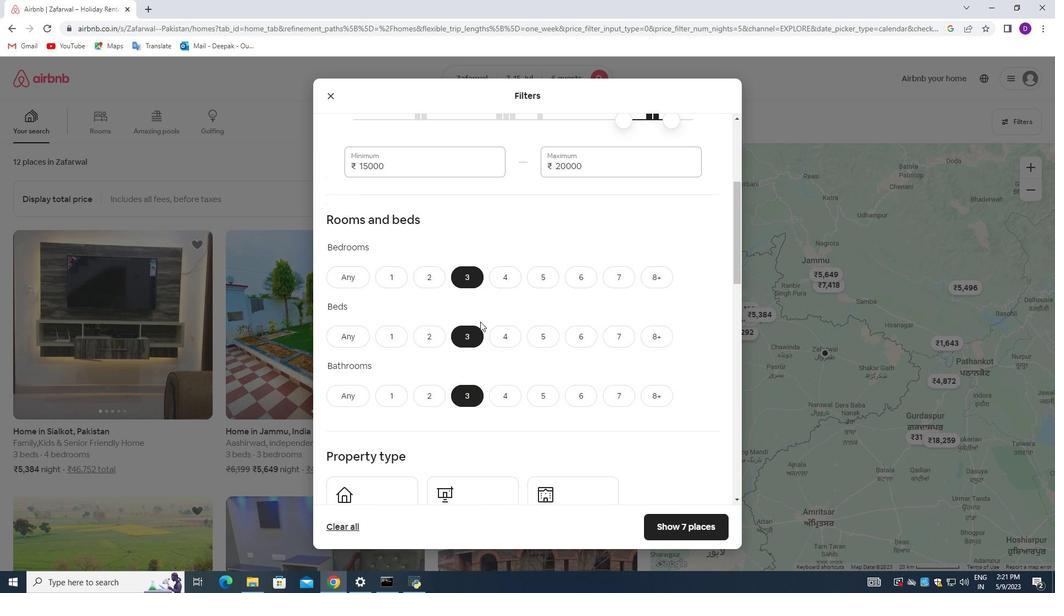 
Action: Mouse moved to (383, 348)
Screenshot: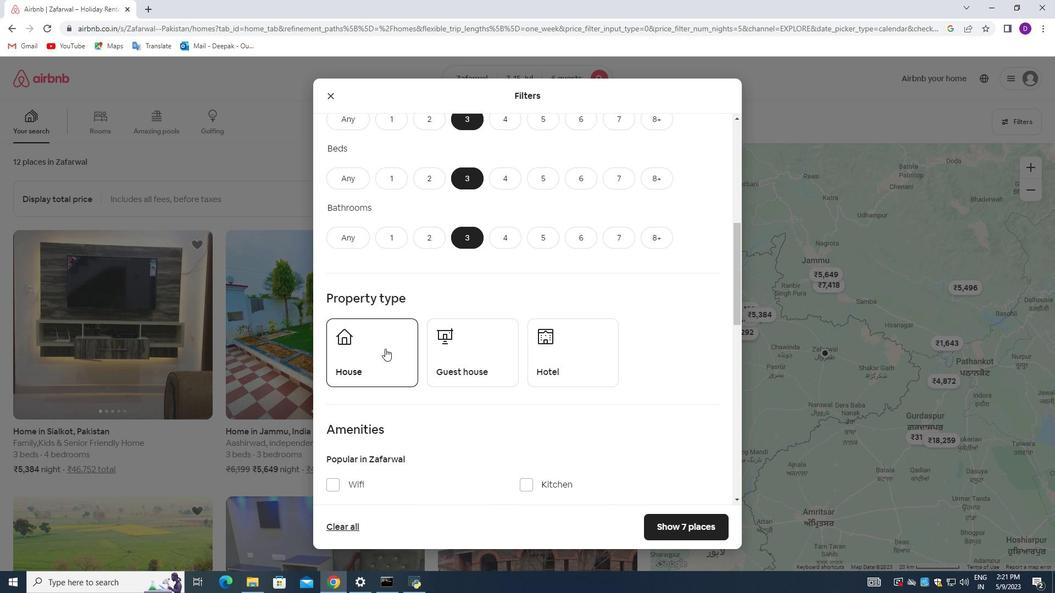 
Action: Mouse pressed left at (383, 348)
Screenshot: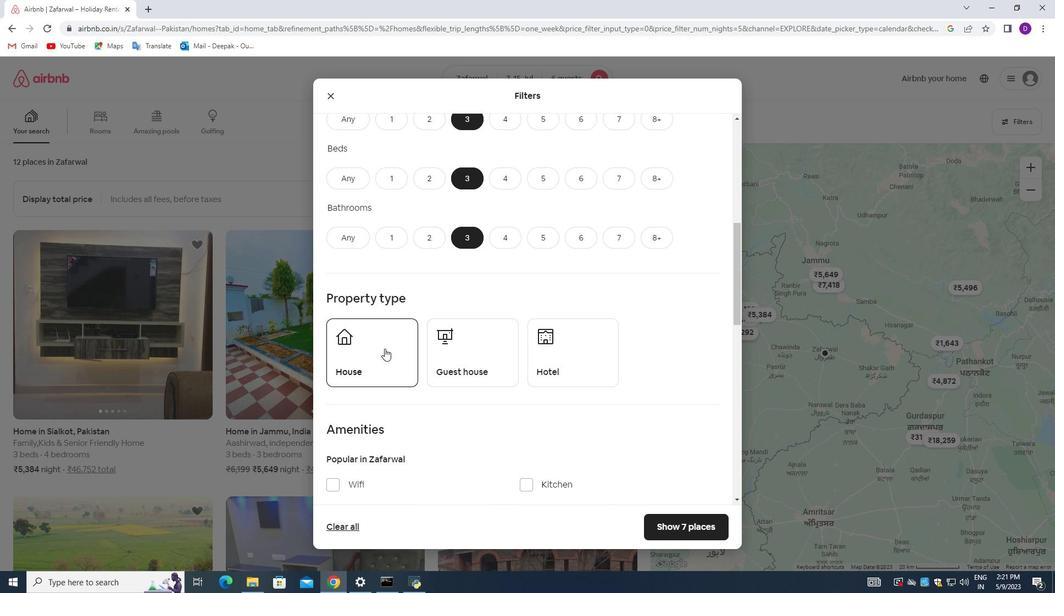 
Action: Mouse moved to (454, 356)
Screenshot: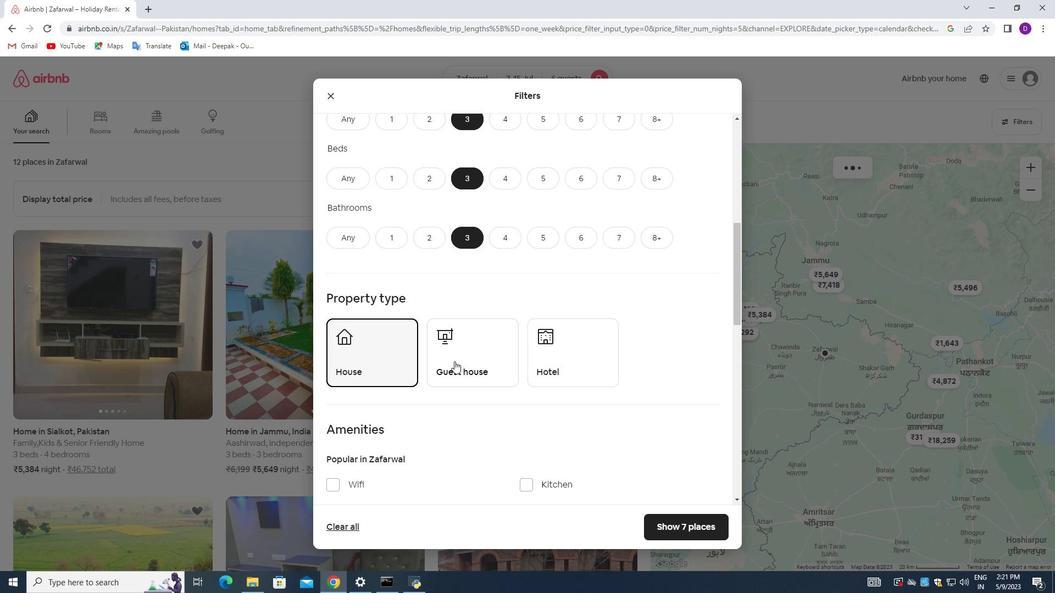 
Action: Mouse pressed left at (454, 356)
Screenshot: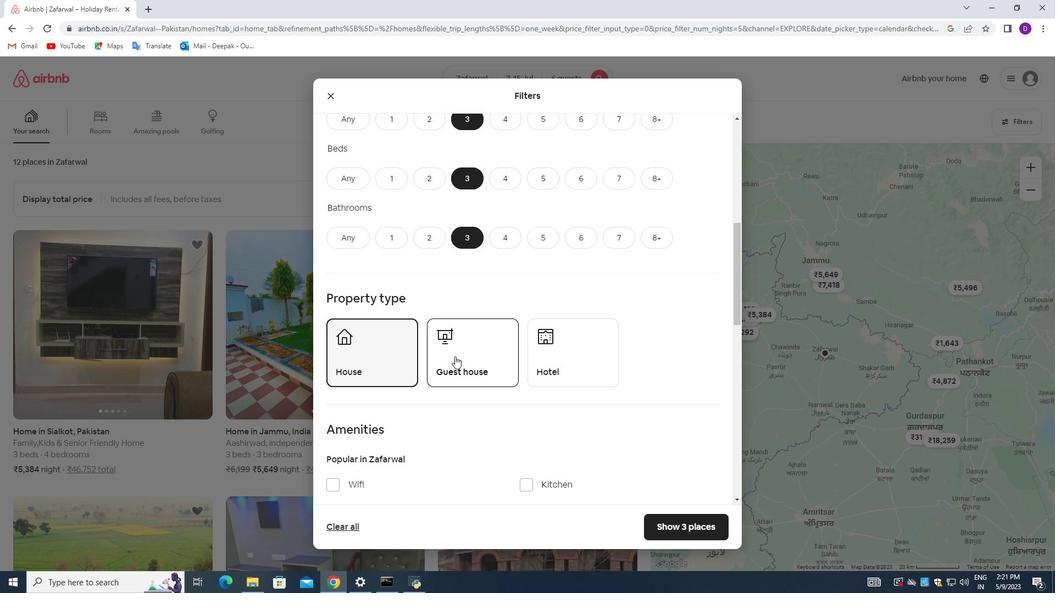 
Action: Mouse moved to (501, 359)
Screenshot: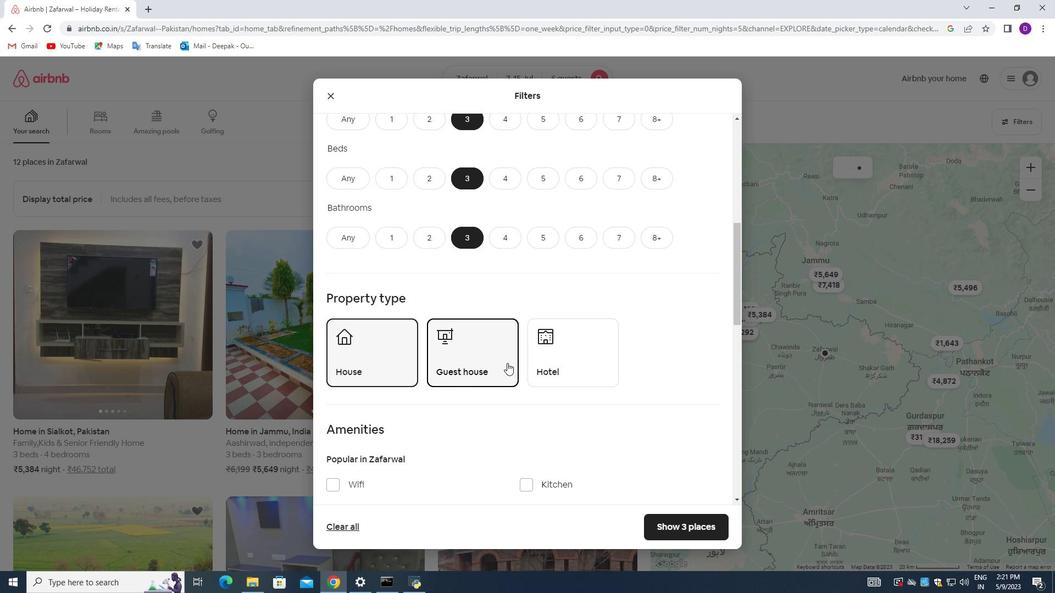 
Action: Mouse scrolled (501, 358) with delta (0, 0)
Screenshot: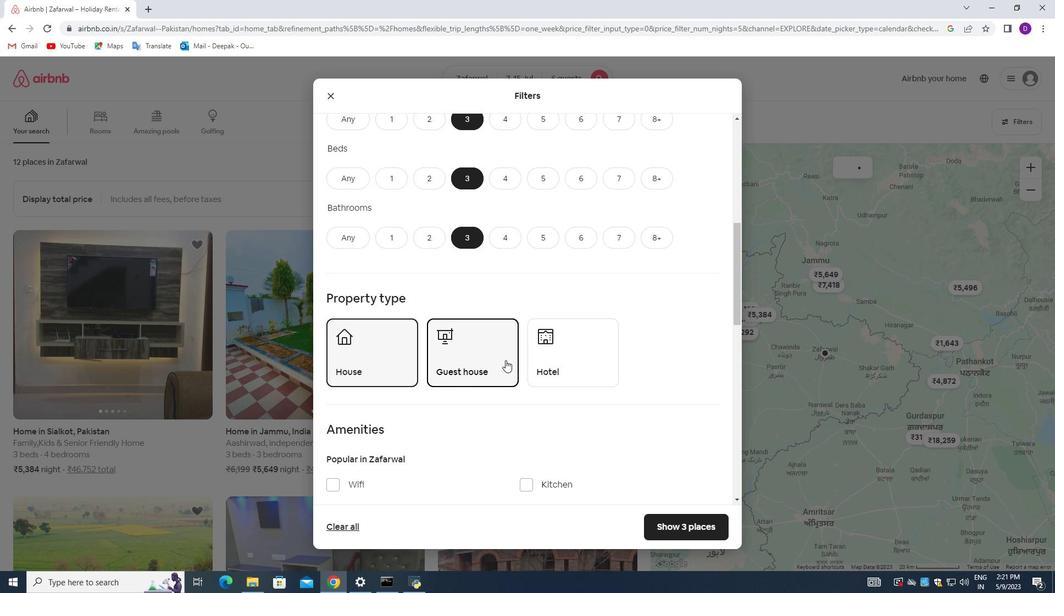 
Action: Mouse scrolled (501, 358) with delta (0, 0)
Screenshot: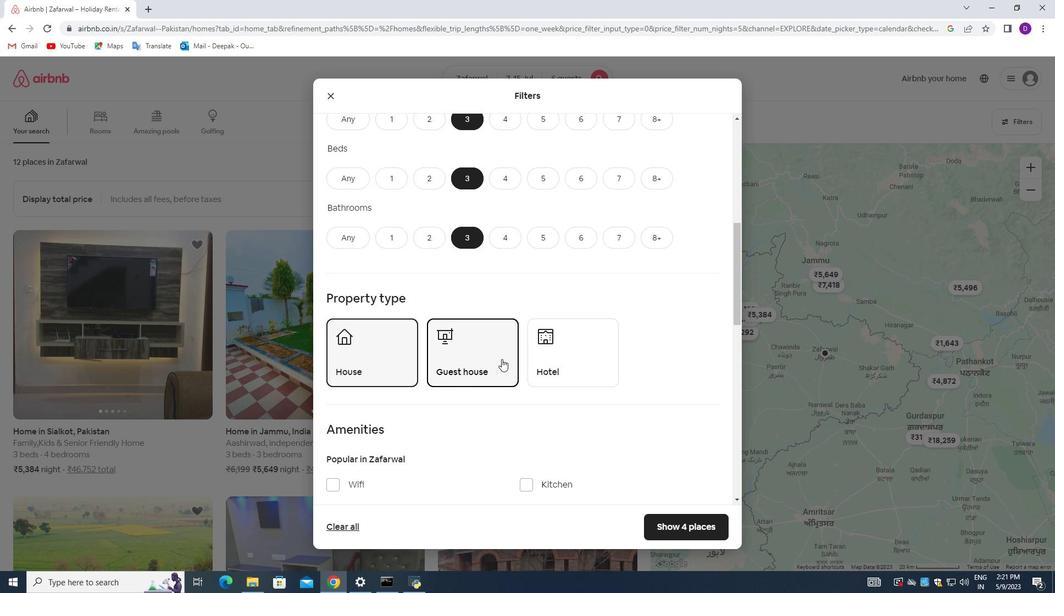
Action: Mouse moved to (491, 347)
Screenshot: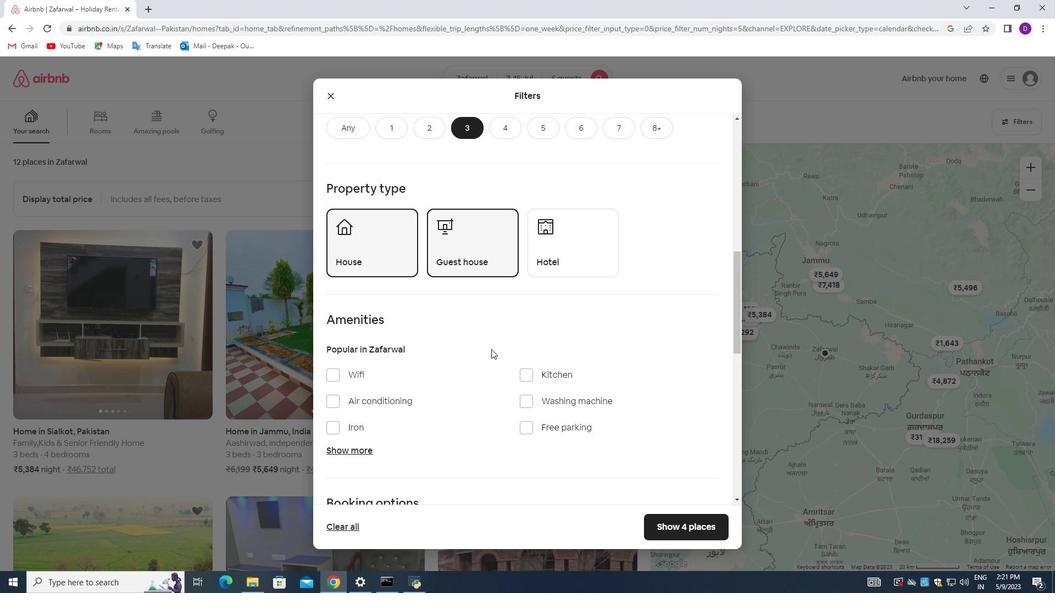 
Action: Mouse scrolled (491, 346) with delta (0, 0)
Screenshot: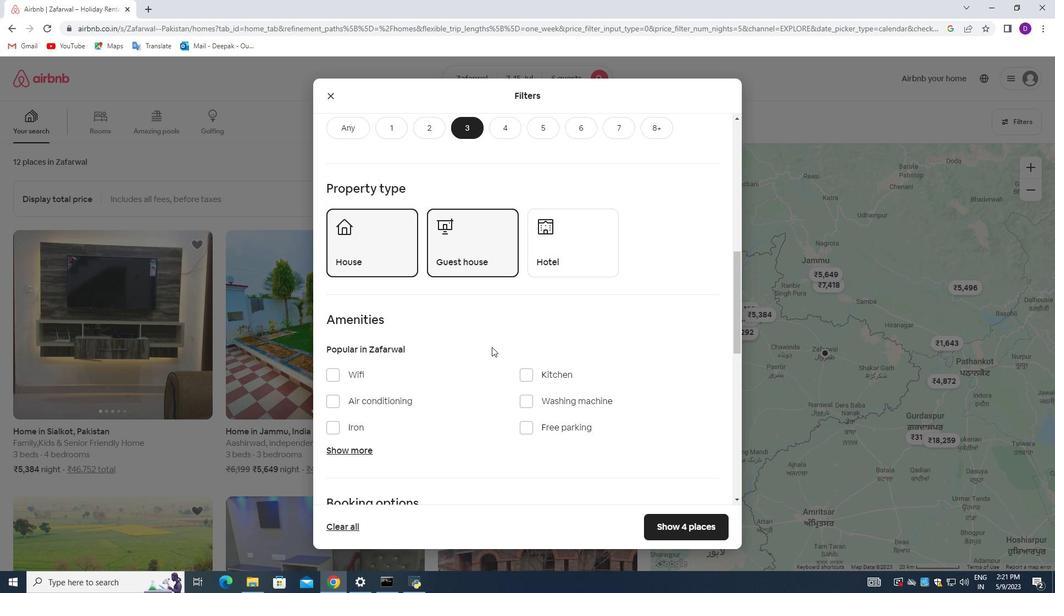 
Action: Mouse scrolled (491, 346) with delta (0, 0)
Screenshot: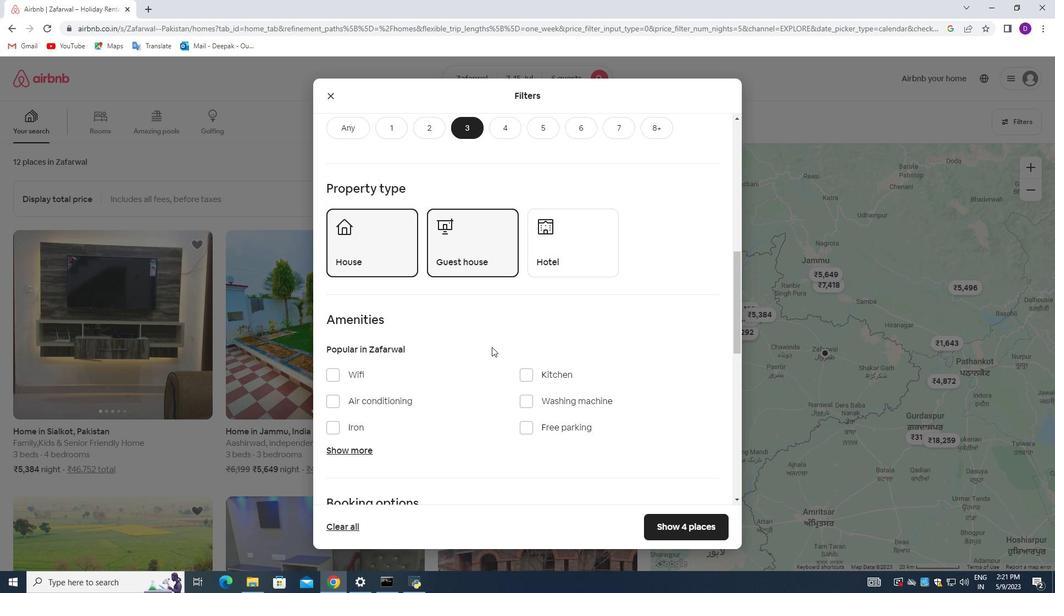
Action: Mouse scrolled (491, 346) with delta (0, 0)
Screenshot: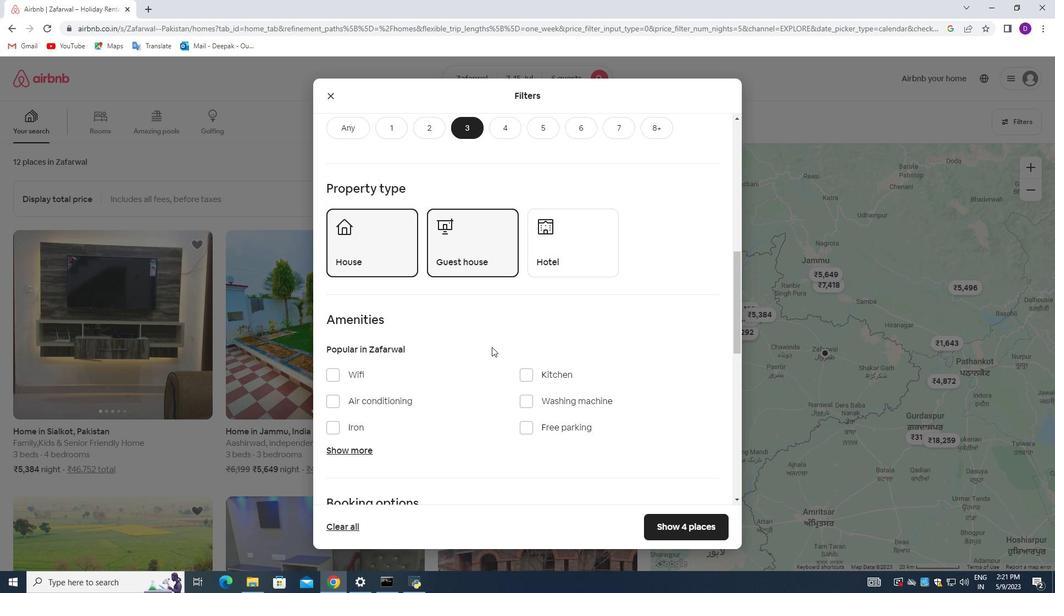 
Action: Mouse moved to (504, 356)
Screenshot: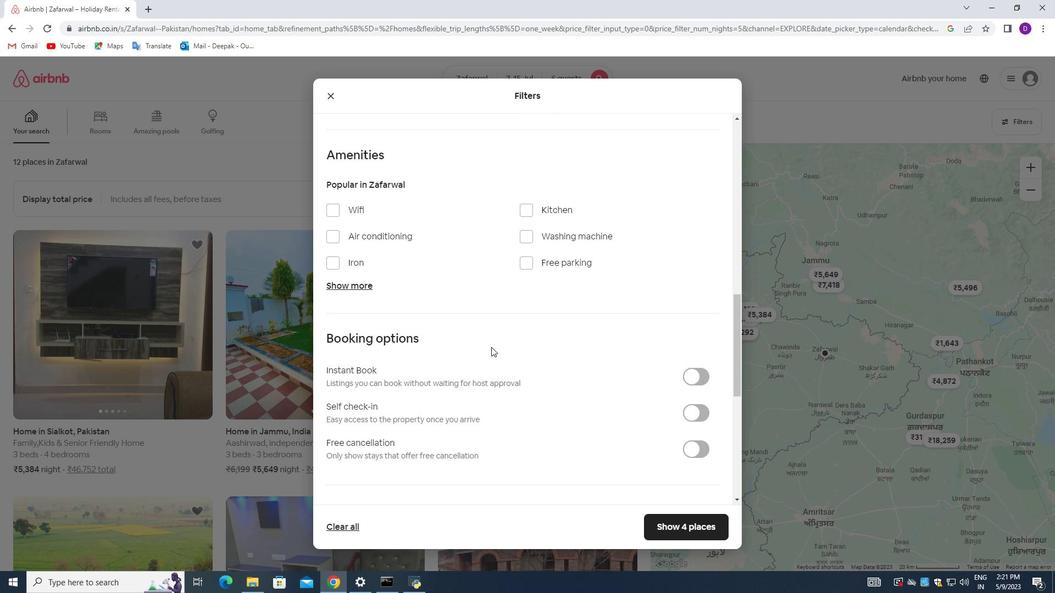 
Action: Mouse scrolled (504, 356) with delta (0, 0)
Screenshot: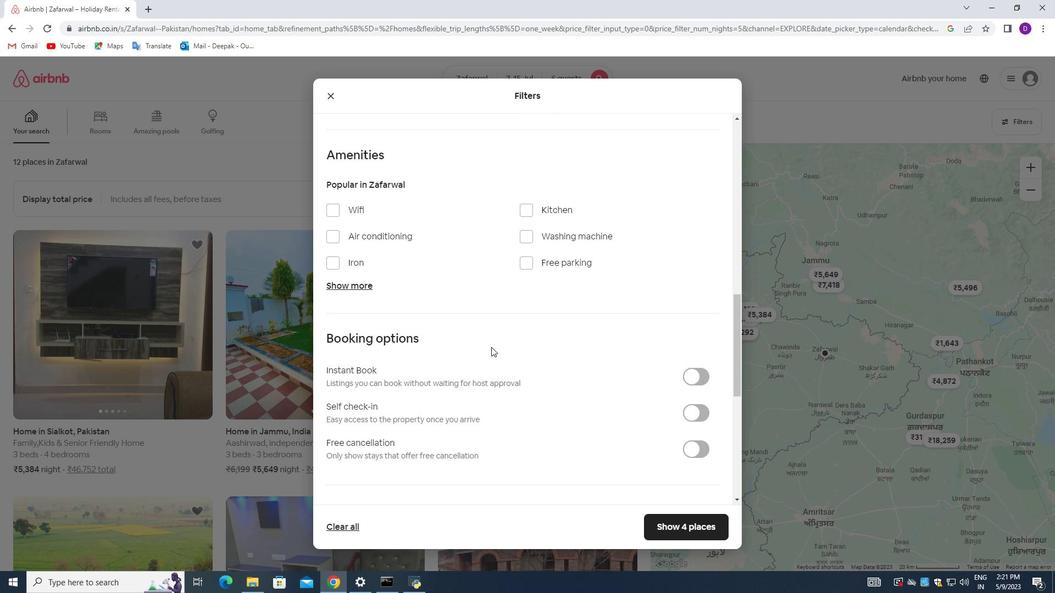 
Action: Mouse moved to (693, 359)
Screenshot: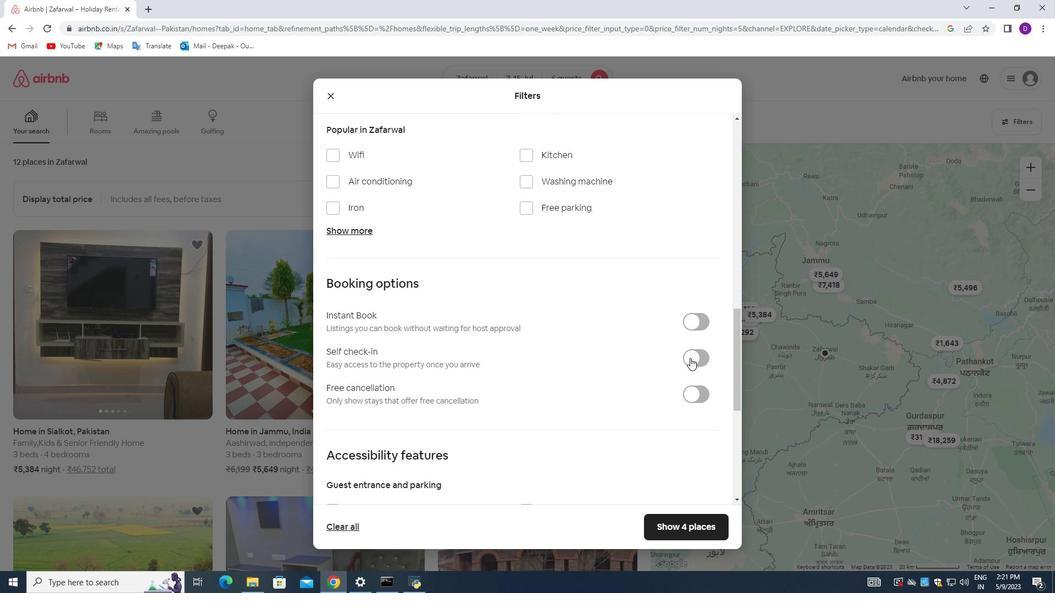 
Action: Mouse pressed left at (693, 359)
Screenshot: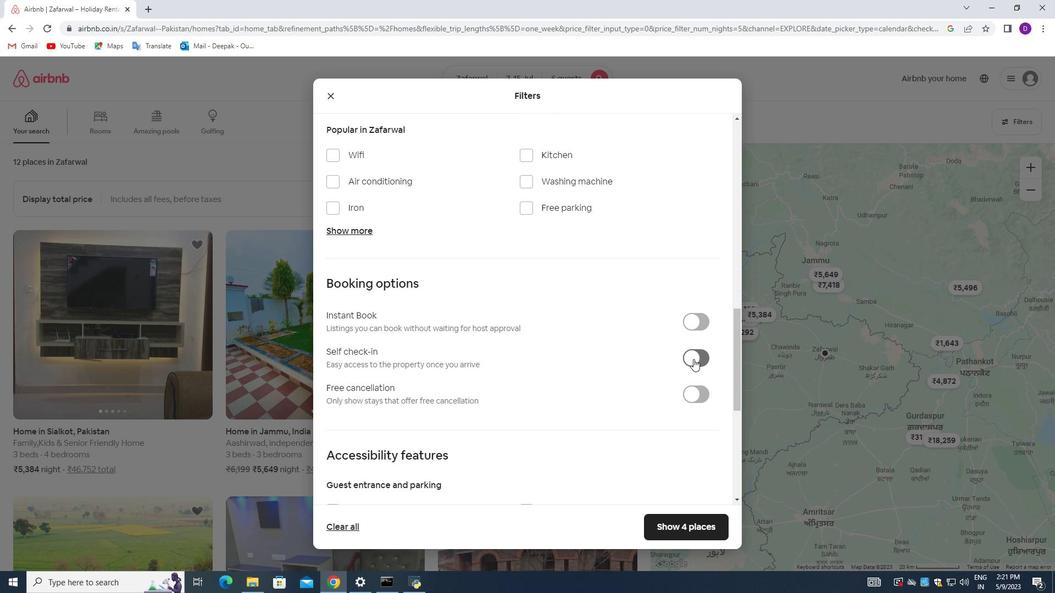 
Action: Mouse moved to (517, 352)
Screenshot: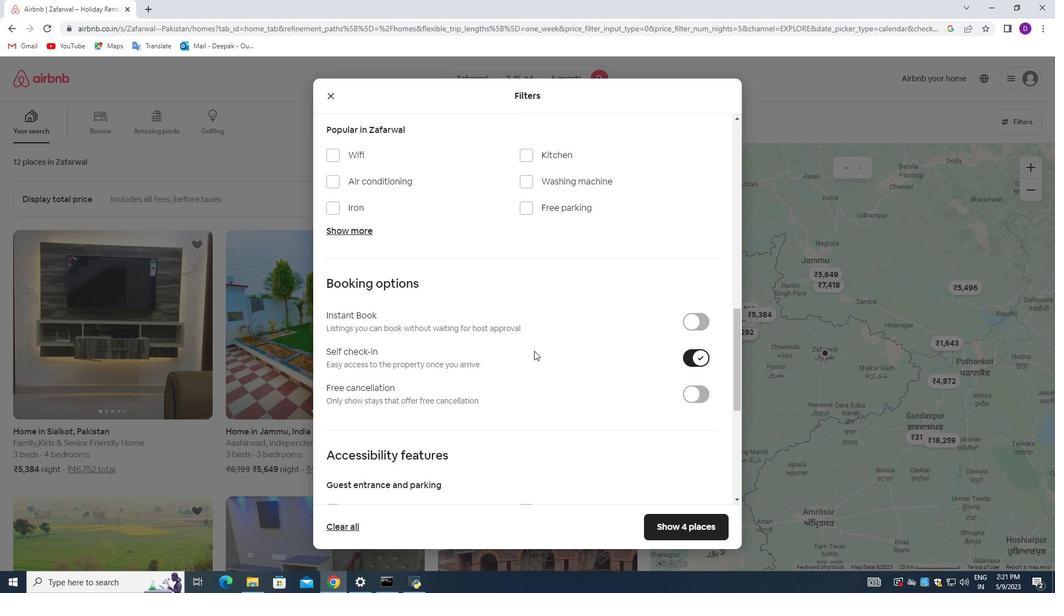 
Action: Mouse scrolled (517, 352) with delta (0, 0)
Screenshot: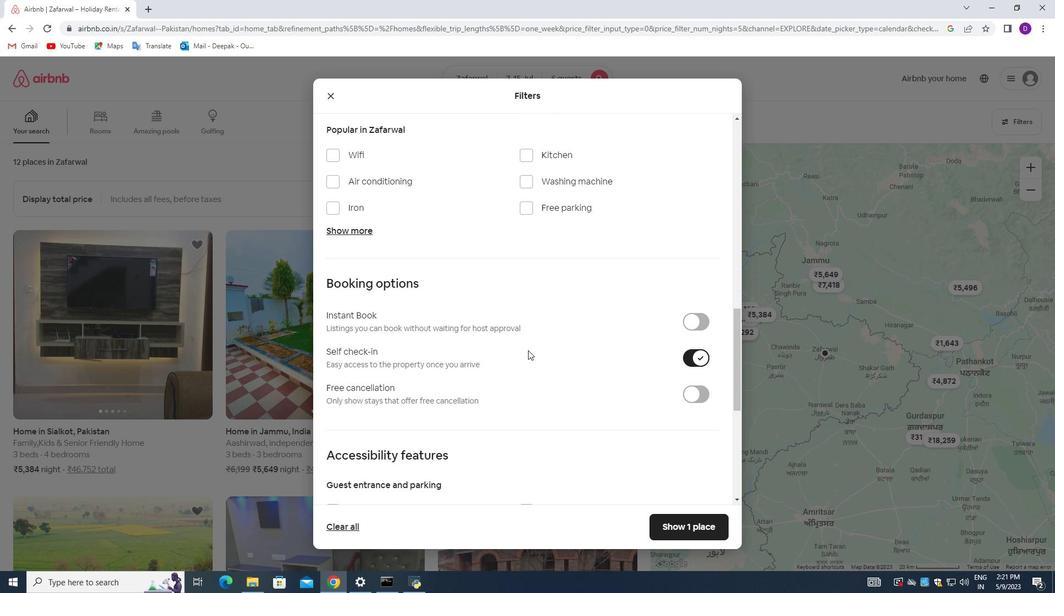 
Action: Mouse moved to (515, 353)
Screenshot: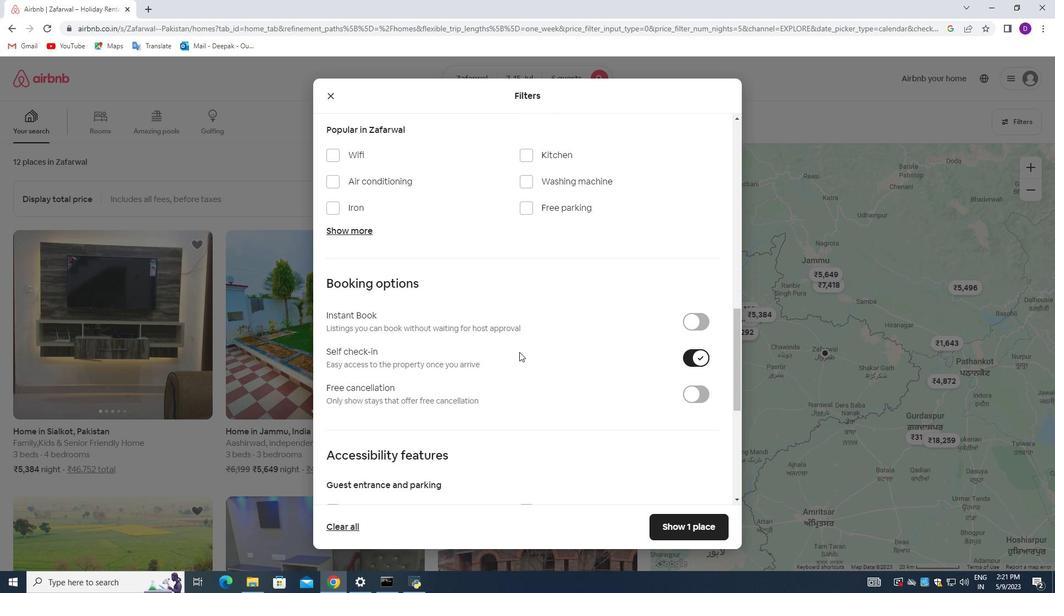 
Action: Mouse scrolled (515, 353) with delta (0, 0)
Screenshot: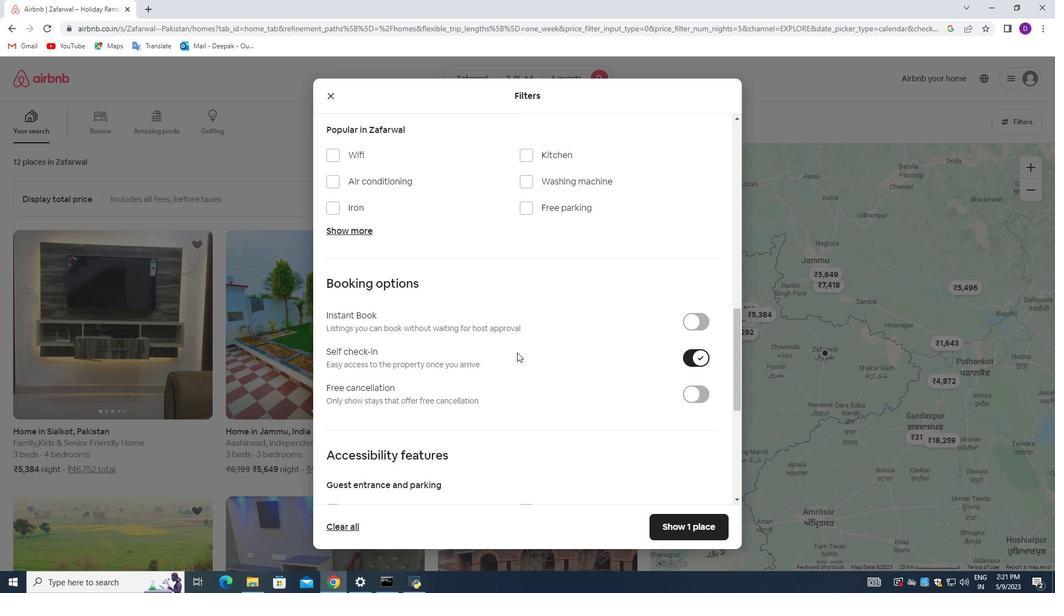 
Action: Mouse moved to (507, 357)
Screenshot: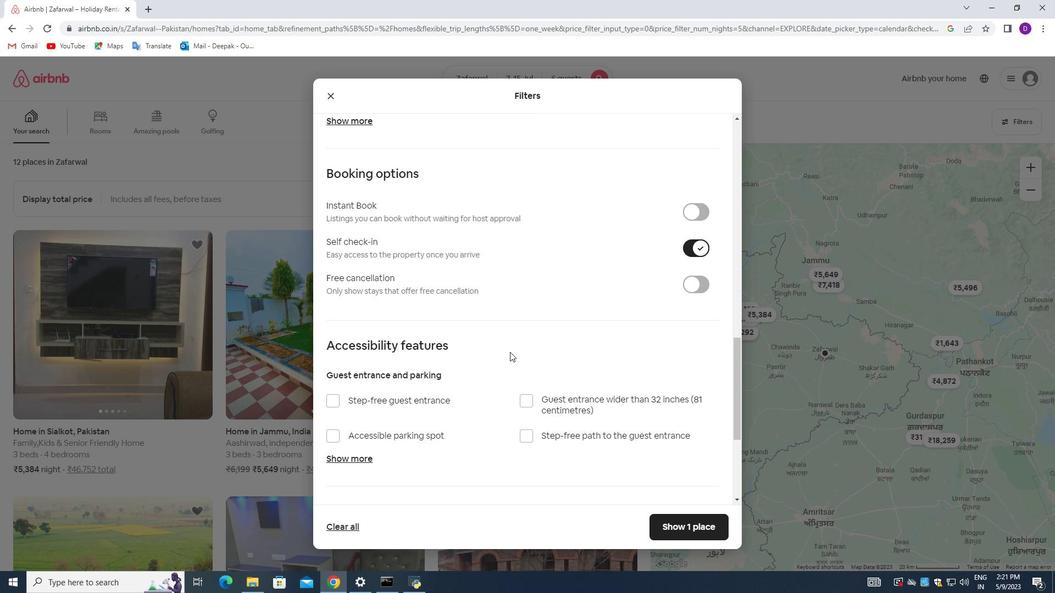 
Action: Mouse scrolled (507, 356) with delta (0, 0)
Screenshot: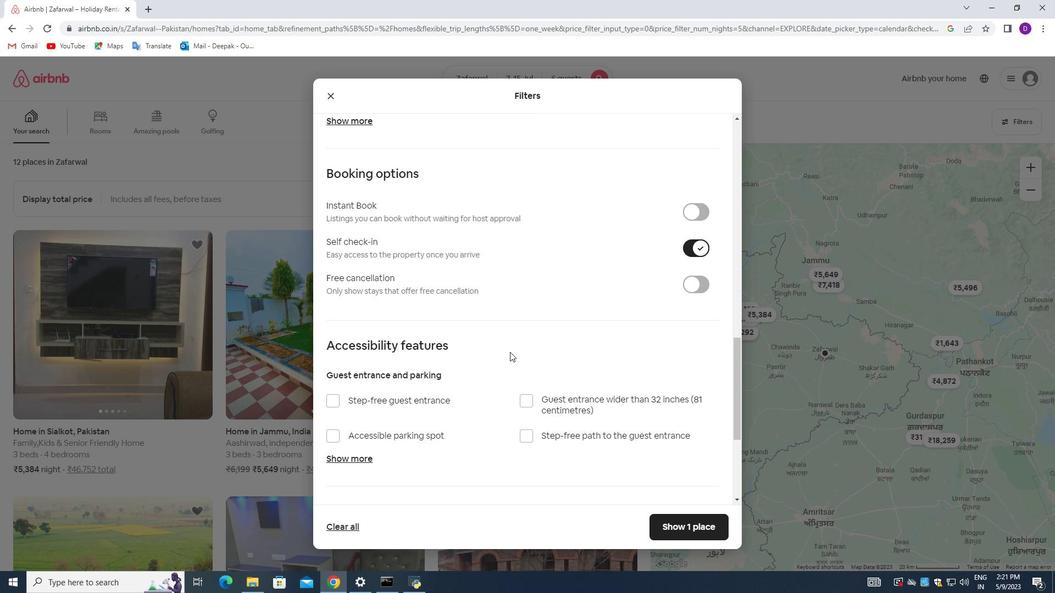 
Action: Mouse moved to (504, 358)
Screenshot: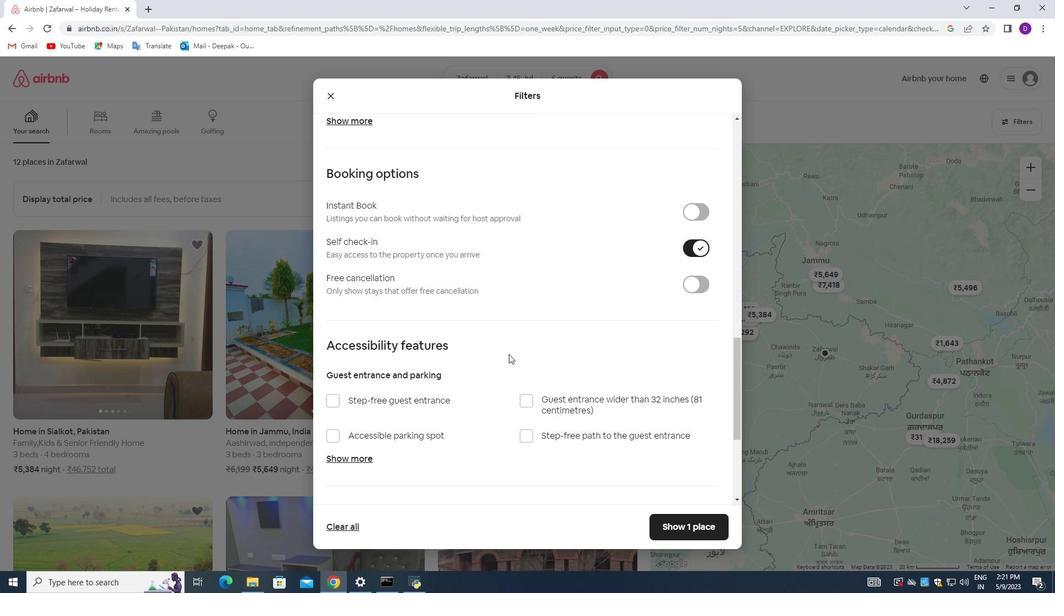 
Action: Mouse scrolled (504, 358) with delta (0, 0)
Screenshot: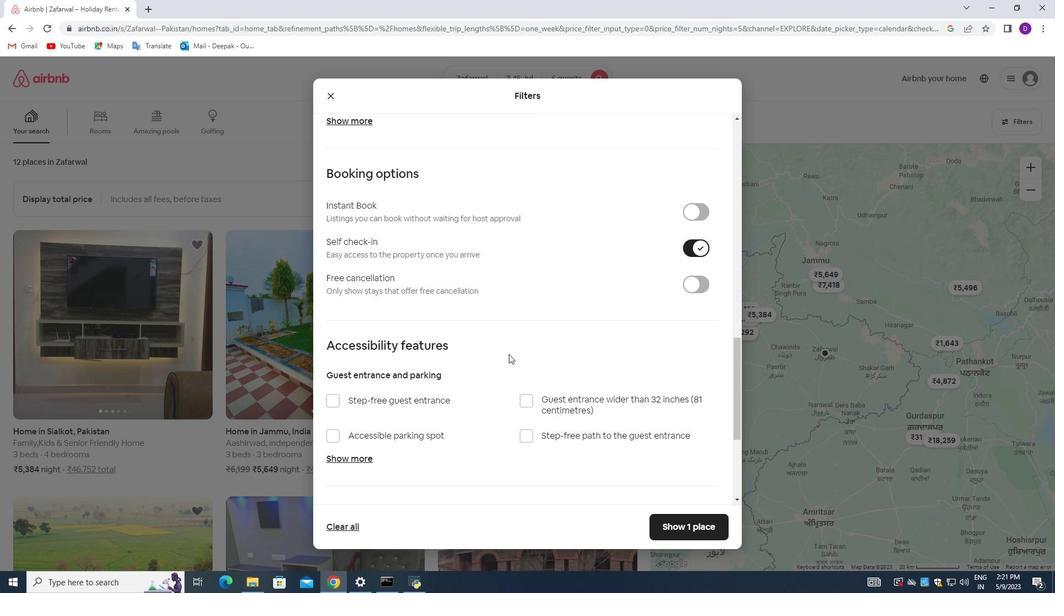 
Action: Mouse moved to (503, 358)
Screenshot: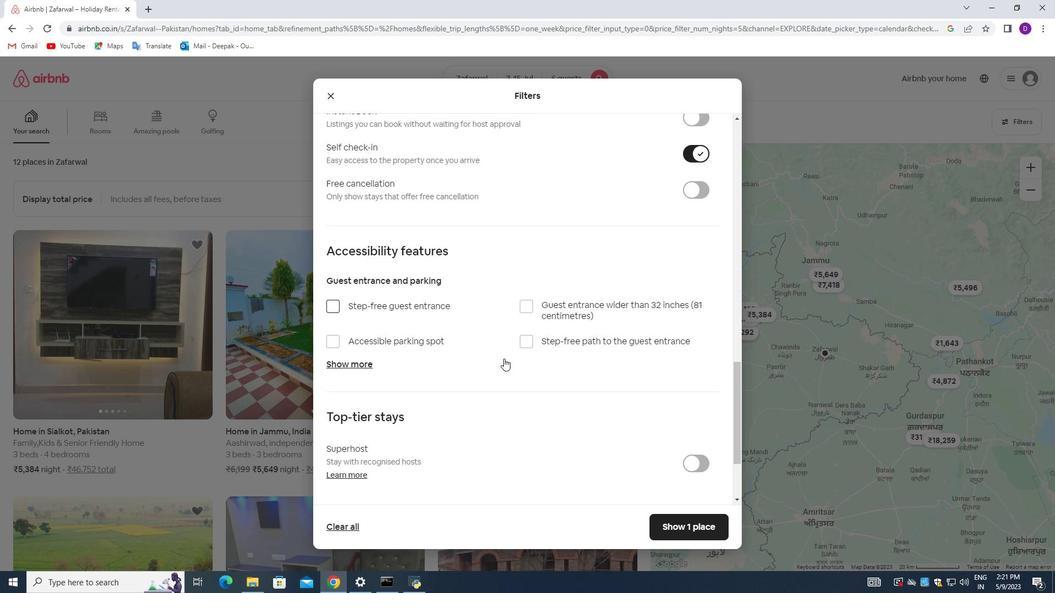 
Action: Mouse scrolled (503, 358) with delta (0, 0)
Screenshot: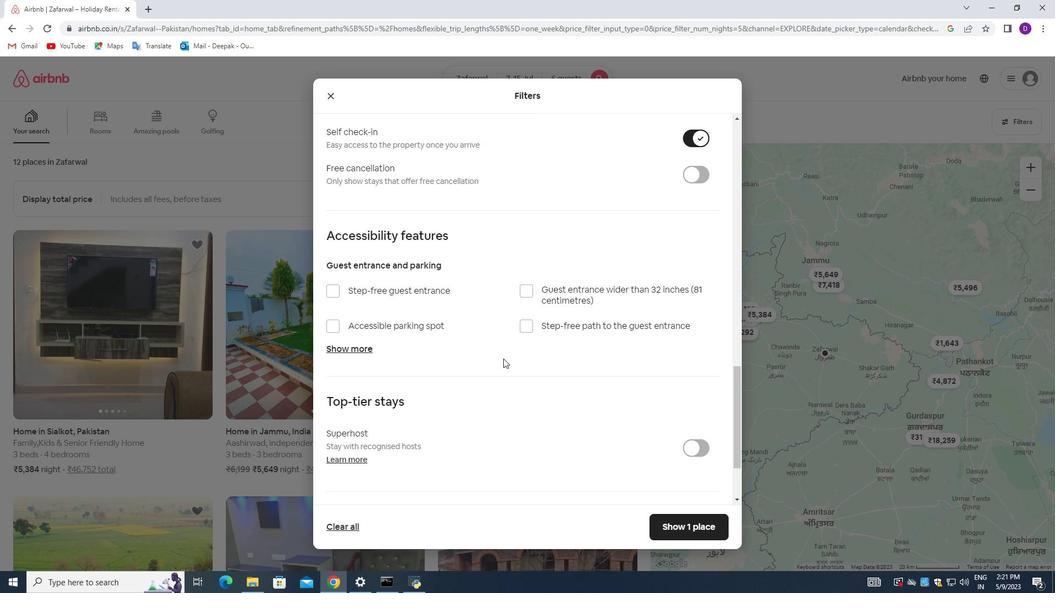 
Action: Mouse moved to (503, 359)
Screenshot: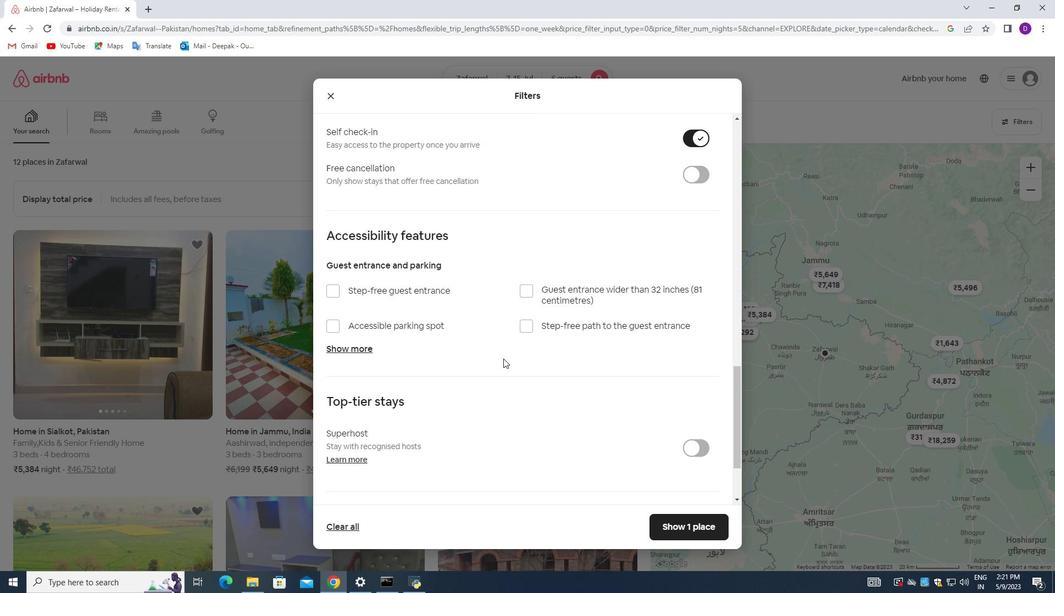 
Action: Mouse scrolled (503, 358) with delta (0, 0)
Screenshot: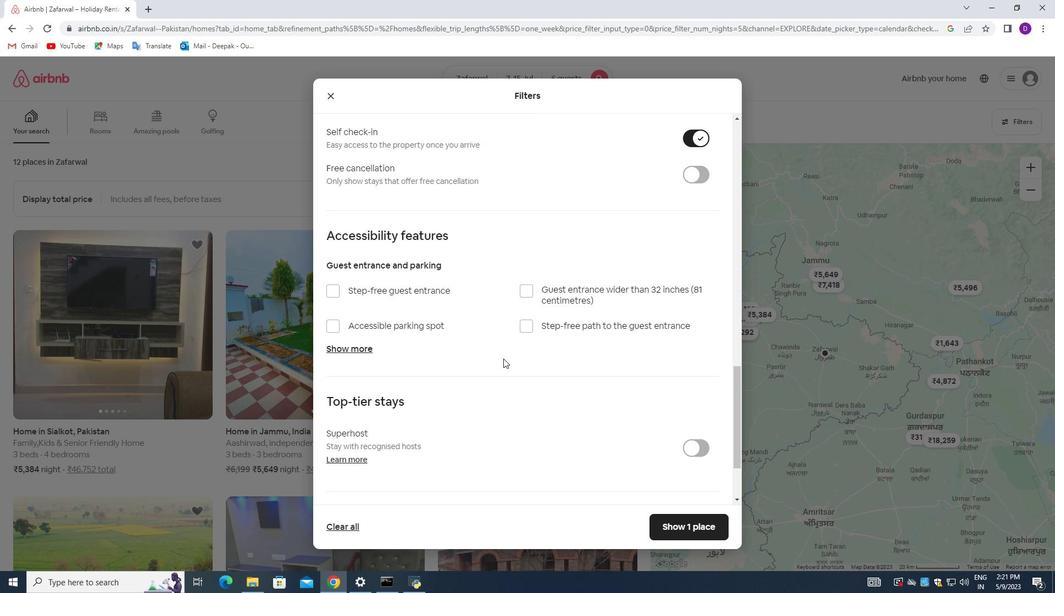 
Action: Mouse moved to (503, 361)
Screenshot: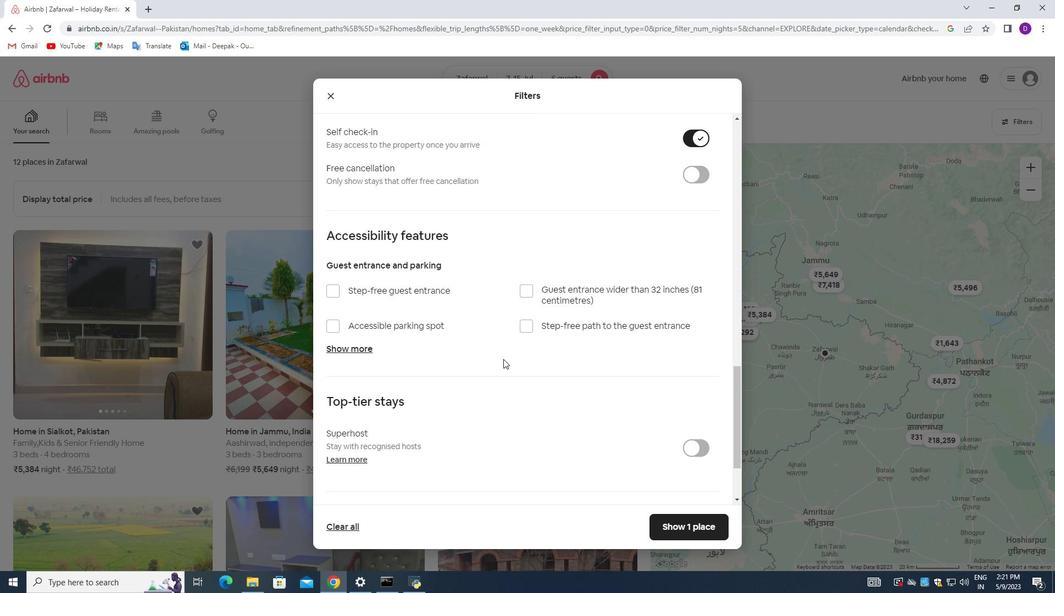 
Action: Mouse scrolled (503, 360) with delta (0, 0)
Screenshot: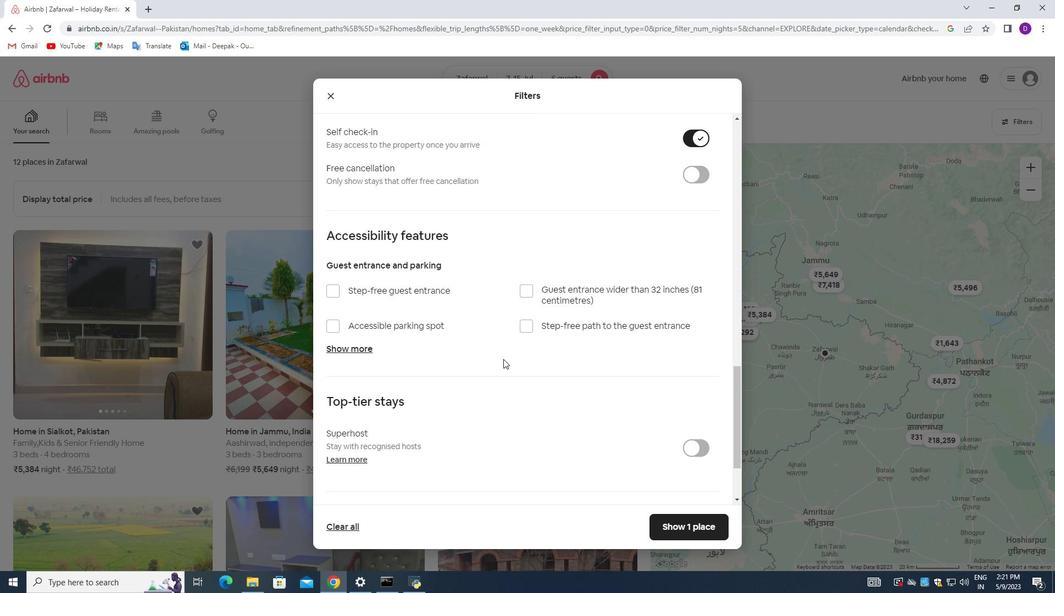 
Action: Mouse moved to (500, 366)
Screenshot: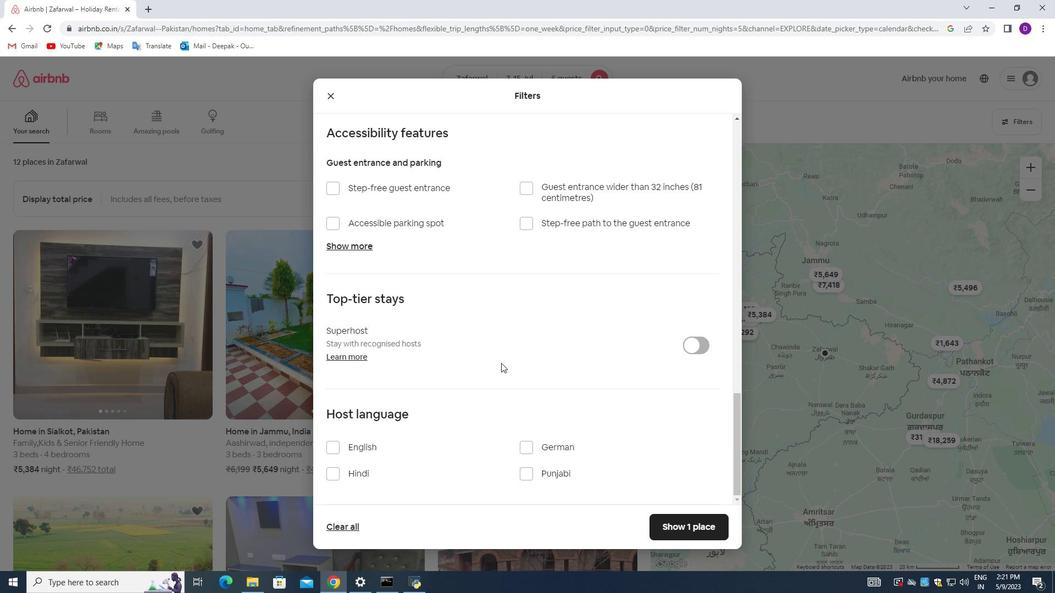
Action: Mouse scrolled (500, 365) with delta (0, 0)
Screenshot: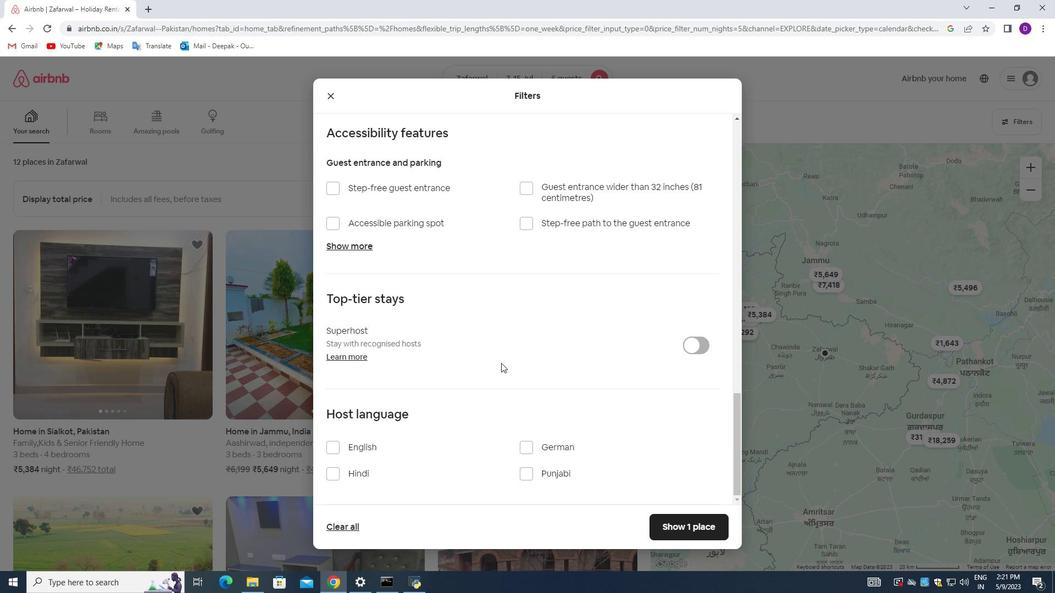 
Action: Mouse moved to (499, 368)
Screenshot: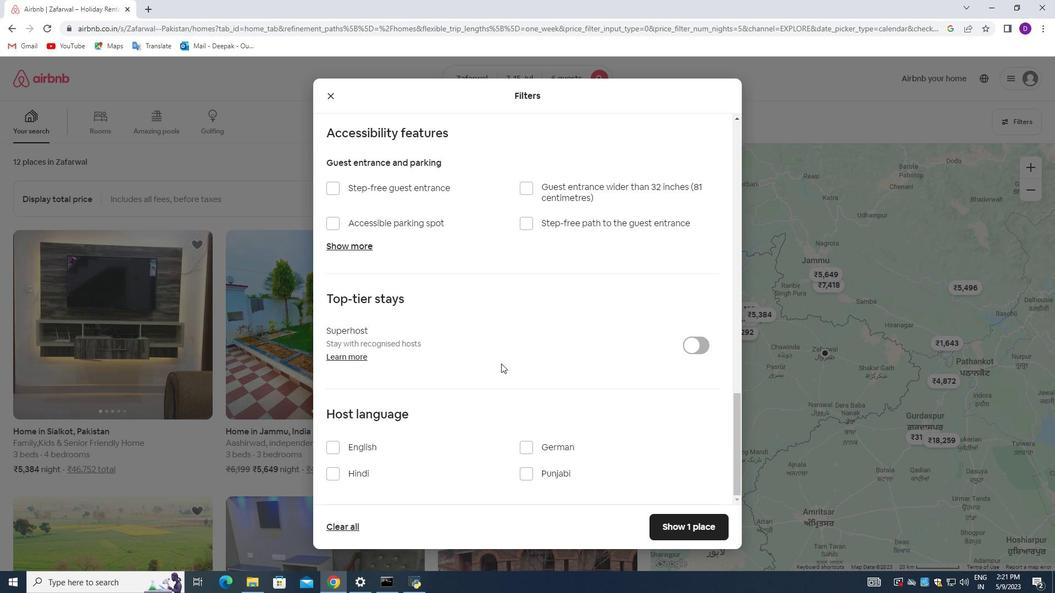 
Action: Mouse scrolled (499, 367) with delta (0, 0)
Screenshot: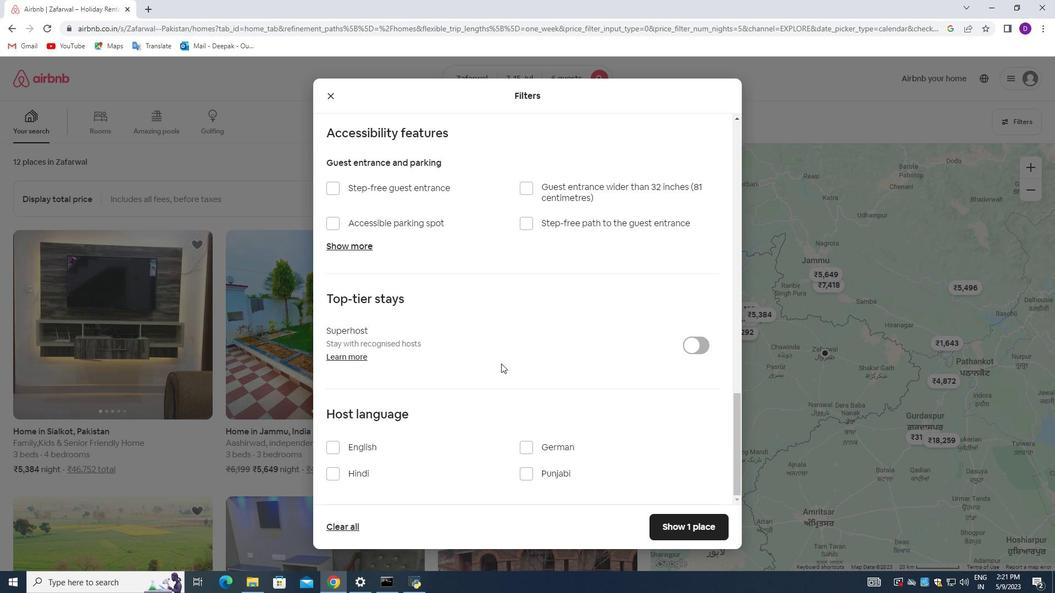 
Action: Mouse moved to (496, 371)
Screenshot: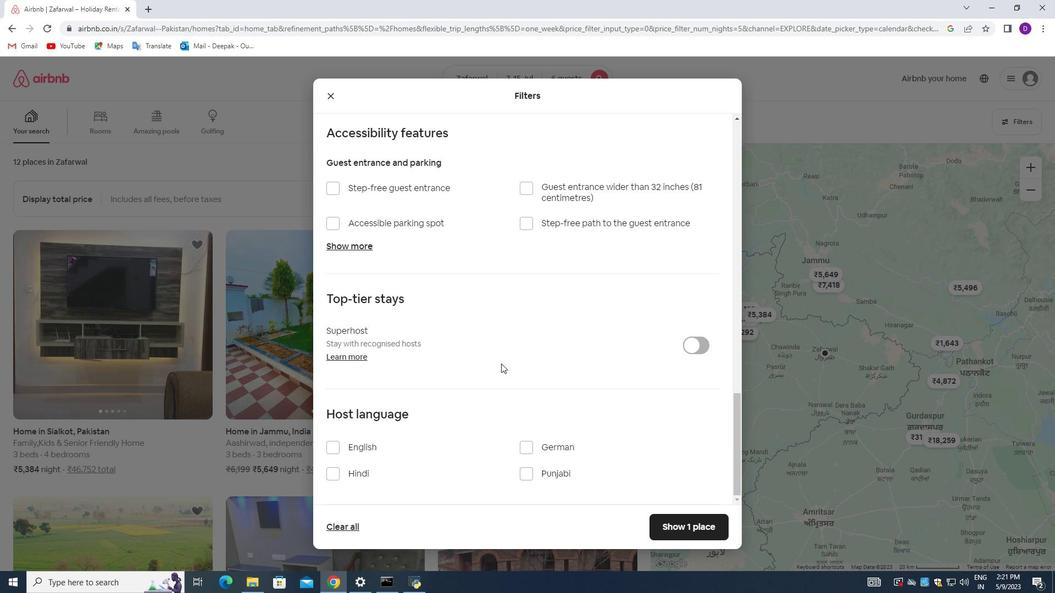 
Action: Mouse scrolled (496, 370) with delta (0, 0)
Screenshot: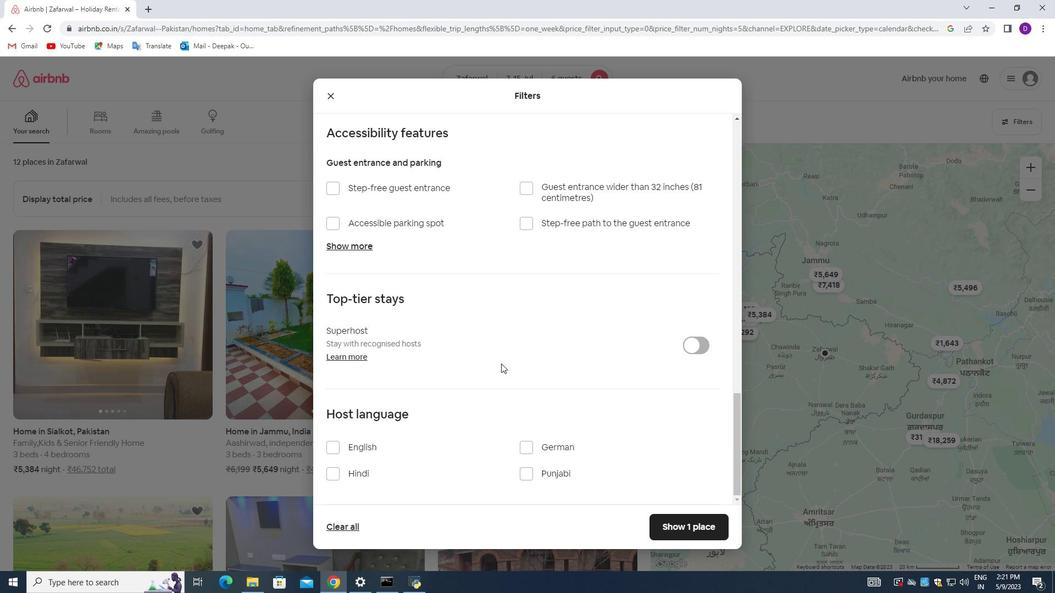 
Action: Mouse moved to (332, 446)
Screenshot: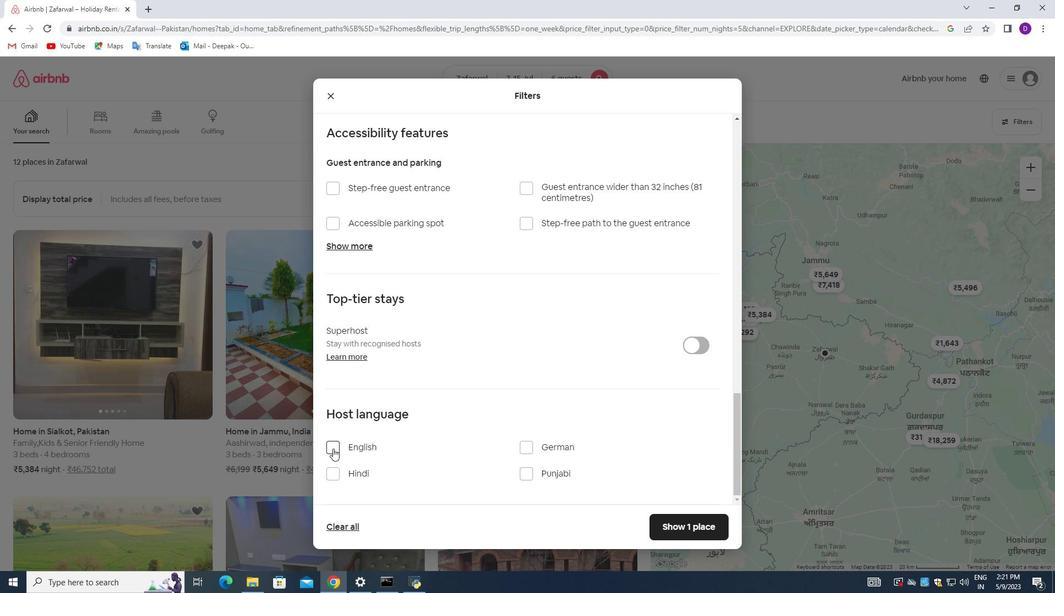 
Action: Mouse pressed left at (332, 446)
Screenshot: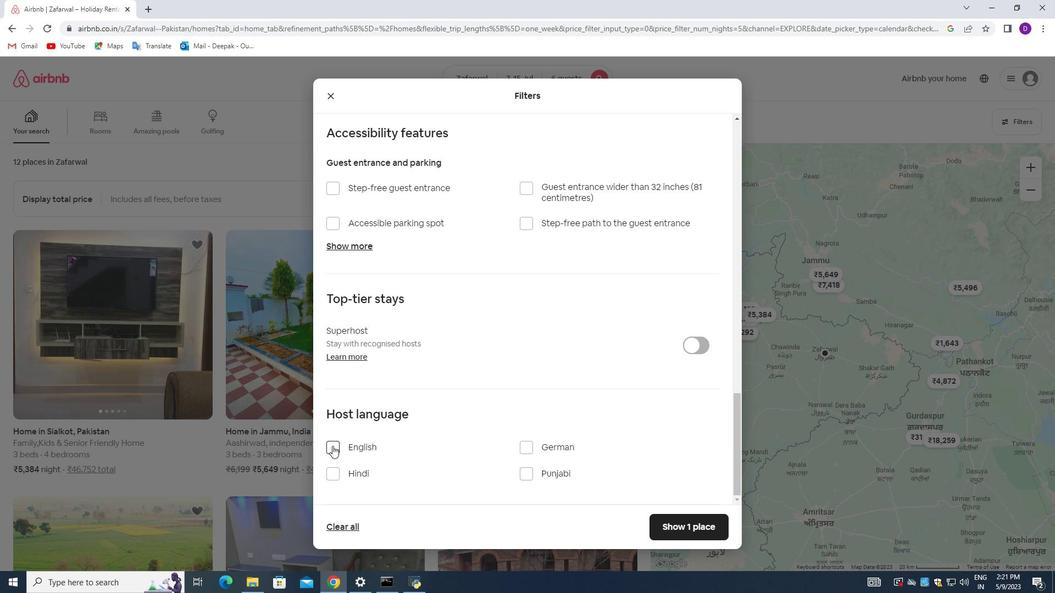 
Action: Mouse moved to (658, 486)
Screenshot: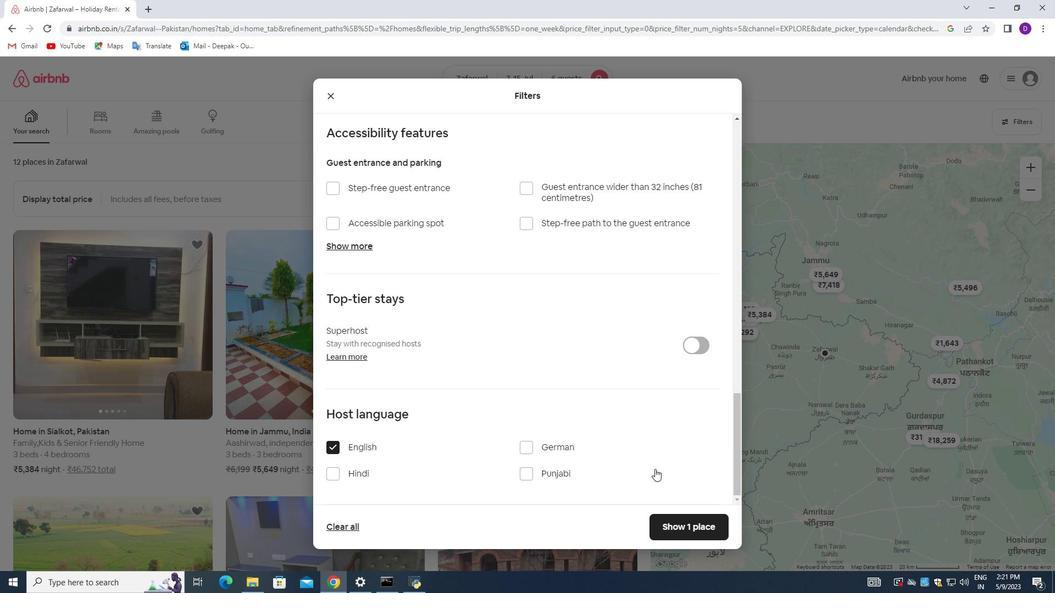 
Action: Mouse scrolled (658, 485) with delta (0, 0)
Screenshot: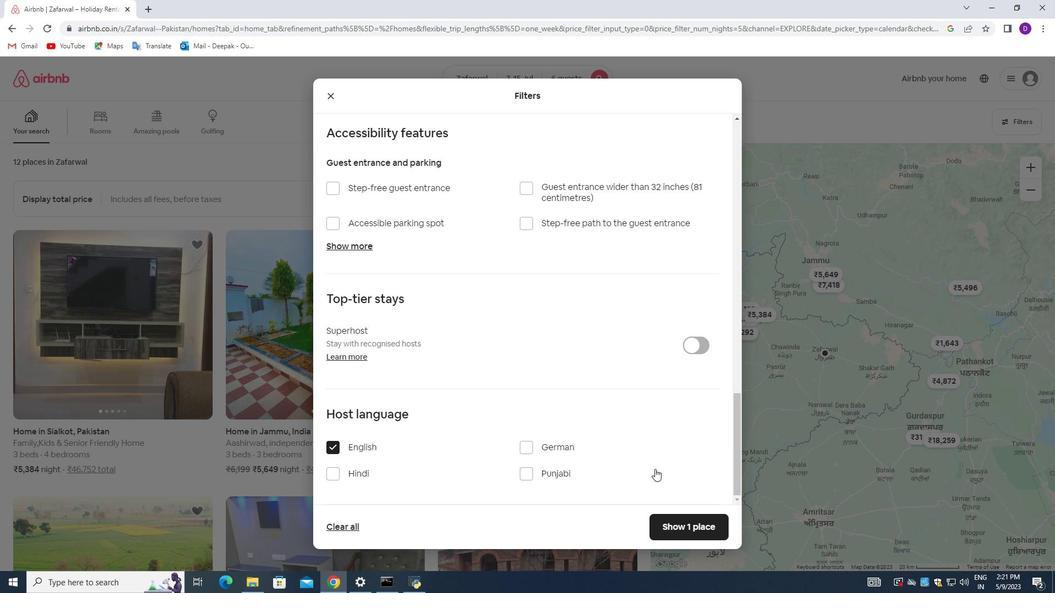 
Action: Mouse moved to (658, 496)
Screenshot: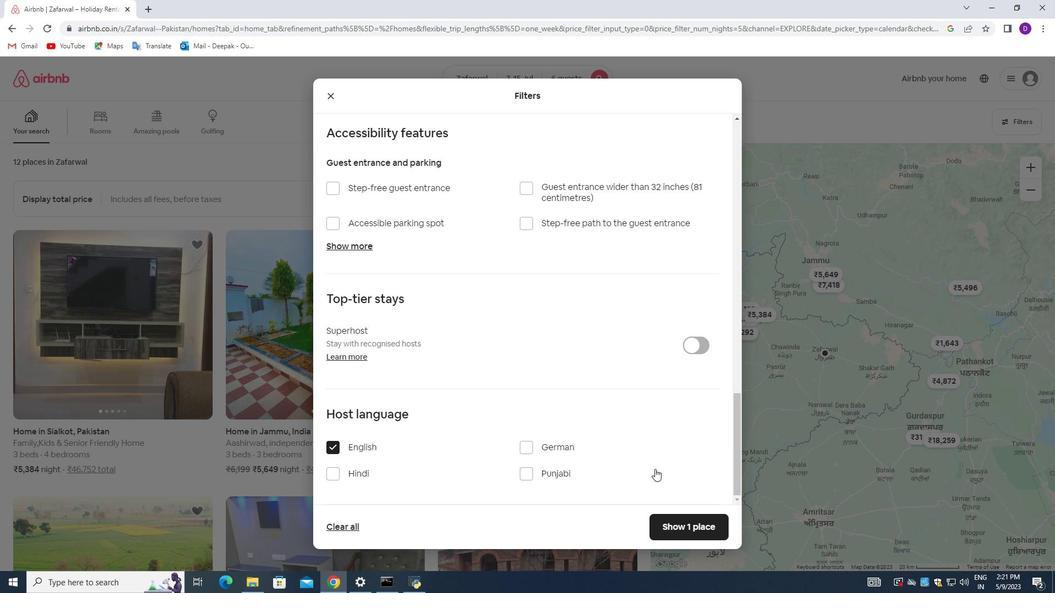 
Action: Mouse scrolled (658, 495) with delta (0, 0)
Screenshot: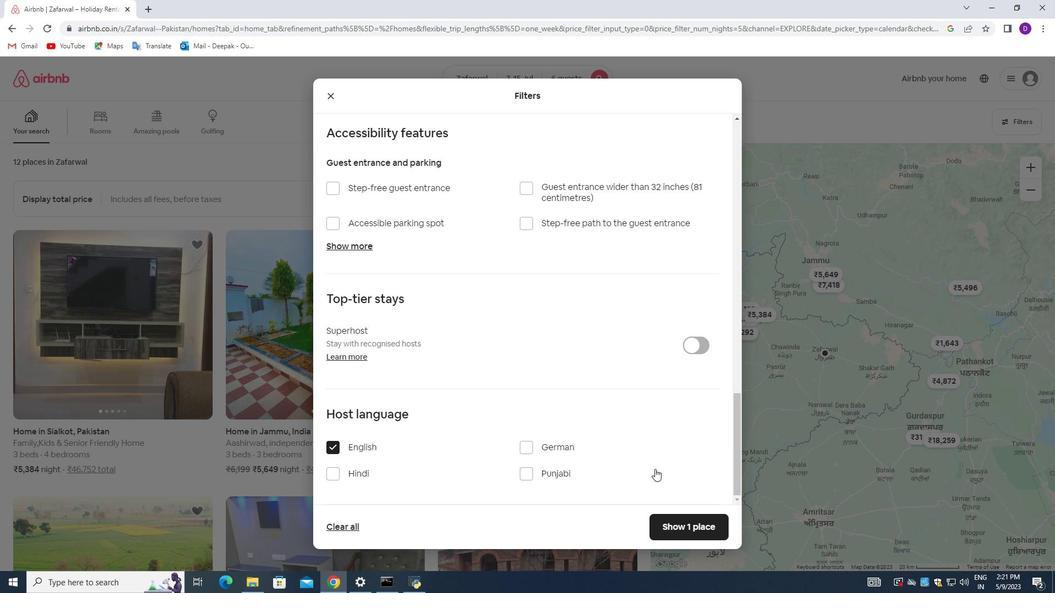 
Action: Mouse moved to (658, 504)
Screenshot: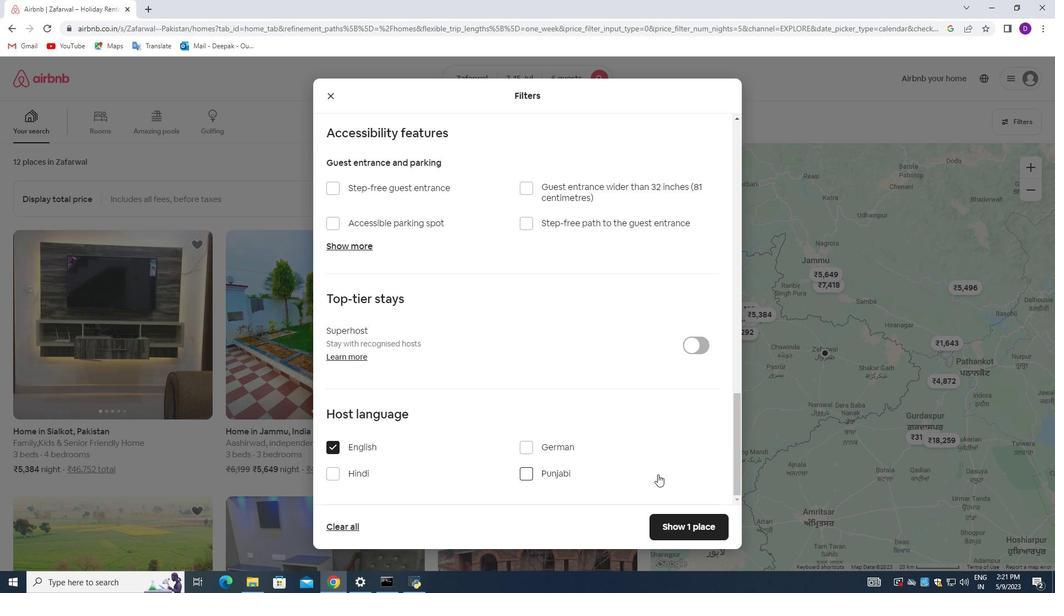 
Action: Mouse scrolled (658, 503) with delta (0, 0)
Screenshot: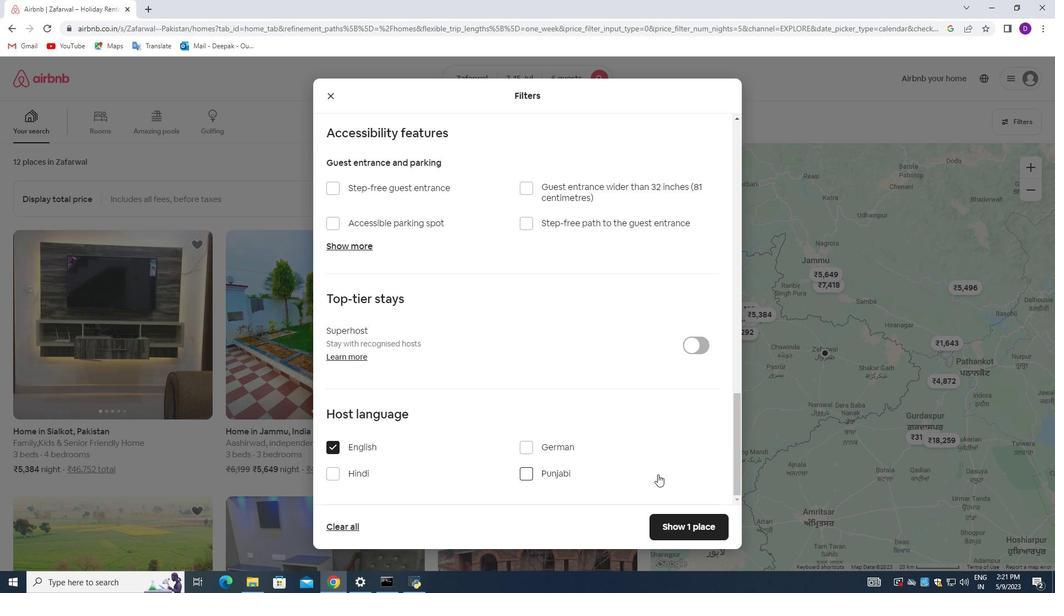 
Action: Mouse moved to (656, 521)
Screenshot: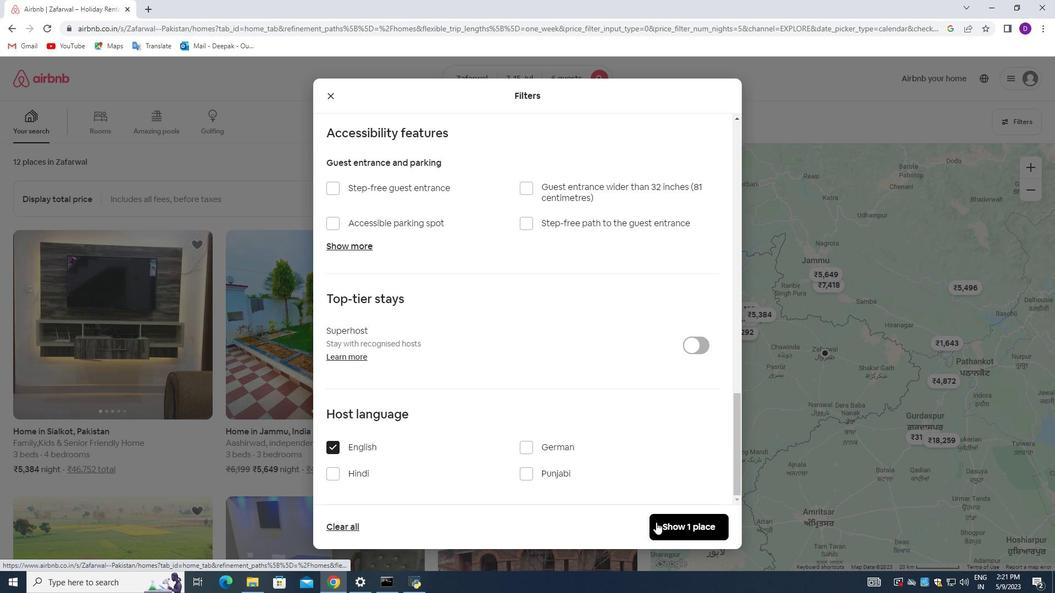 
Action: Mouse pressed left at (656, 521)
Screenshot: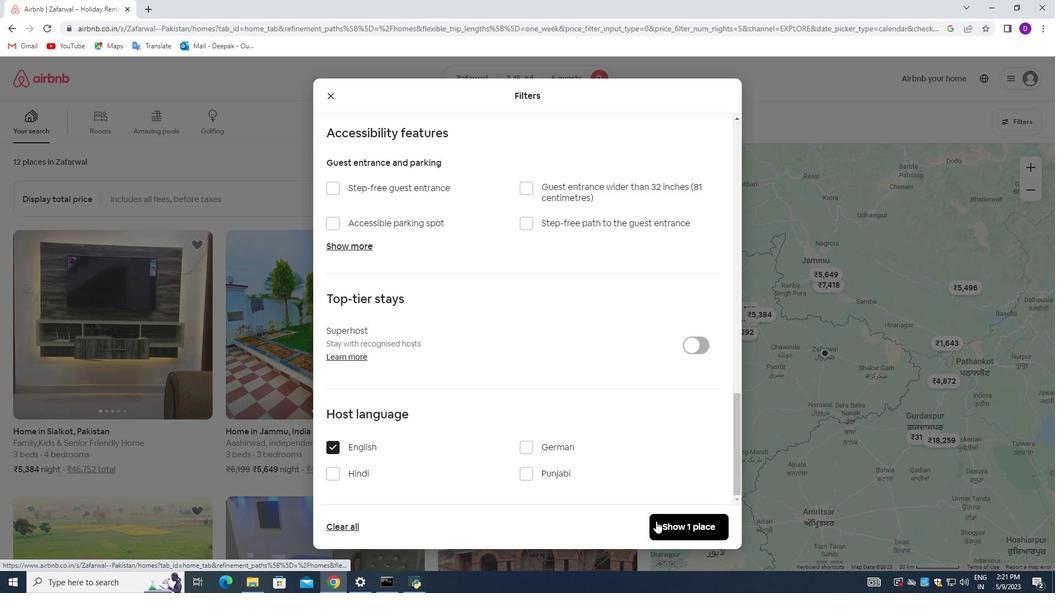 
Action: Mouse moved to (634, 390)
Screenshot: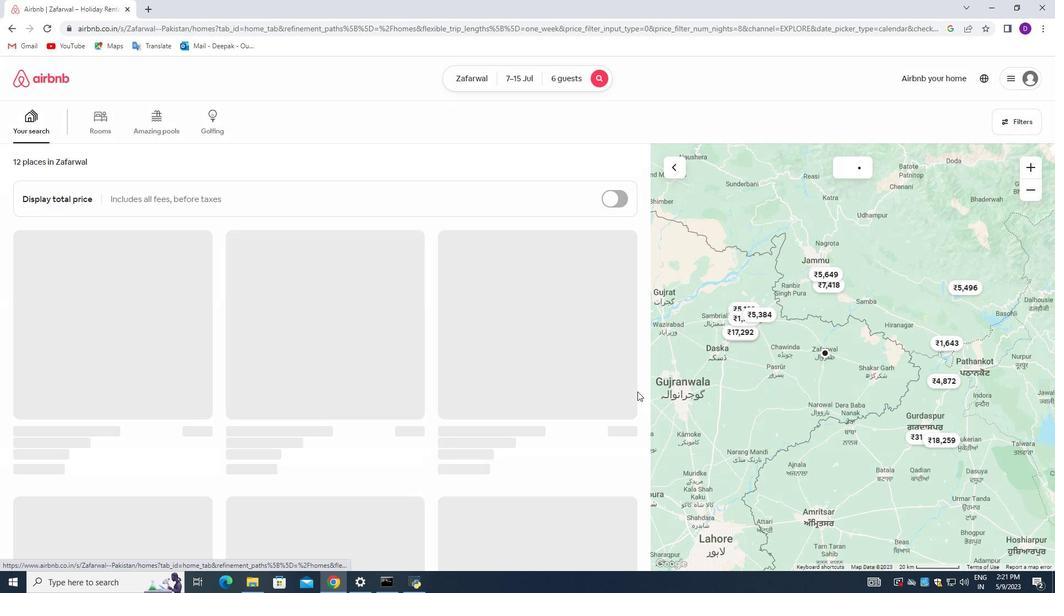 
